 Task: Add an event with the title Sales Performance Evaluation and Analysis, date ''2024/04/18'', time 8:50 AM to 10:50 AMand add a description: Welcome to our Team Collaboration Training Session, an interactive and engaging workshop designed to enhance teamwork, foster effective communication, and optimize collaboration within your organization. This training session aims to equip participants with the knowledge, skills, and strategies necessary to create a collaborative work environment that drives innovation, productivity, and overall team success.Select event color  Tangerine . Add location for the event as: Dubai, UAE, logged in from the account softage.3@softage.netand send the event invitation to softage.9@softage.net and softage.10@softage.net. Set a reminder for the event Daily
Action: Mouse moved to (31, 105)
Screenshot: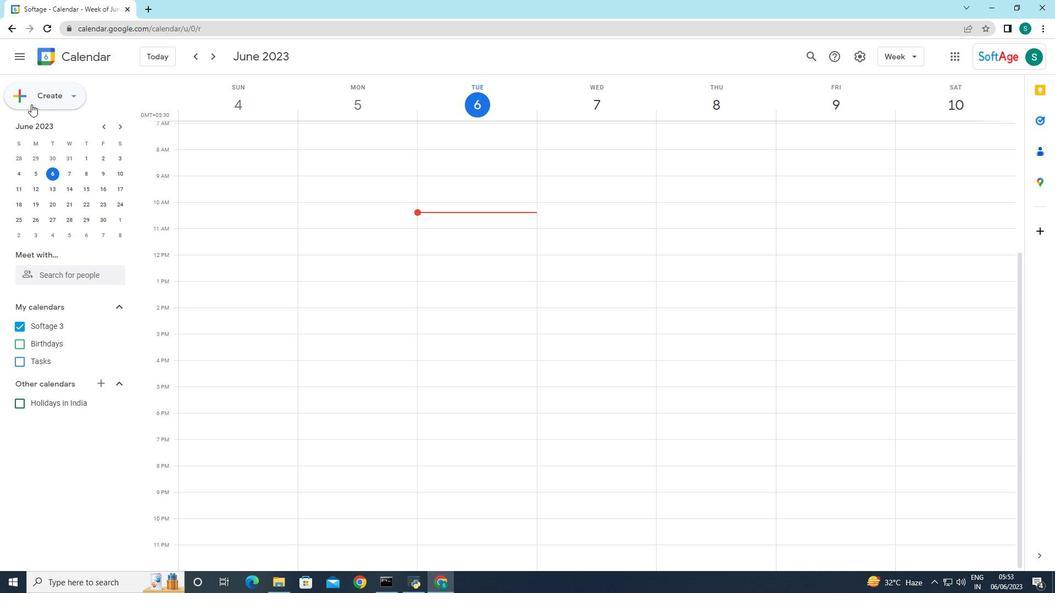 
Action: Mouse pressed left at (31, 105)
Screenshot: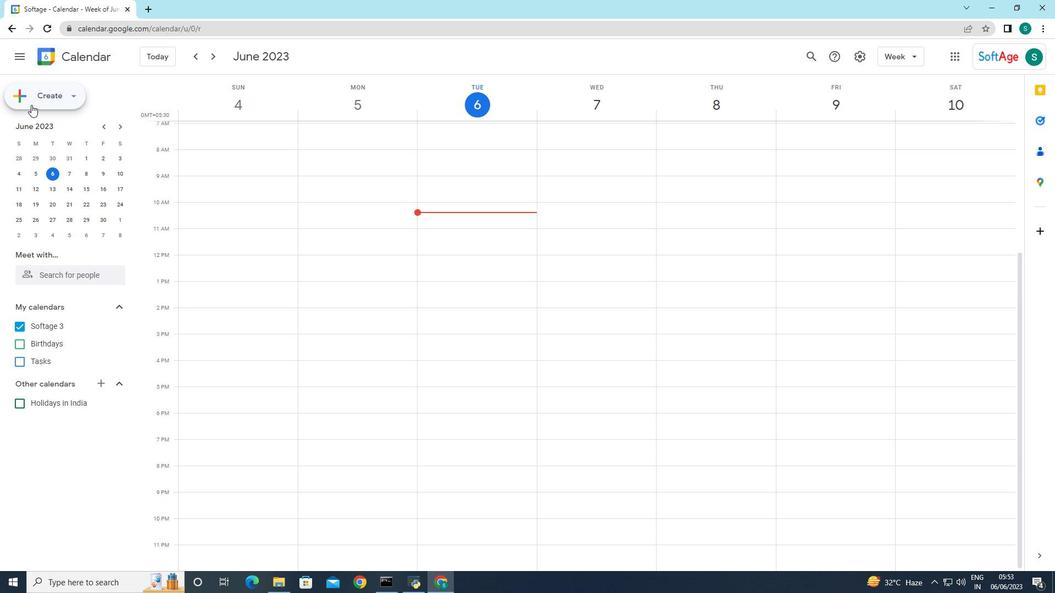 
Action: Mouse moved to (41, 129)
Screenshot: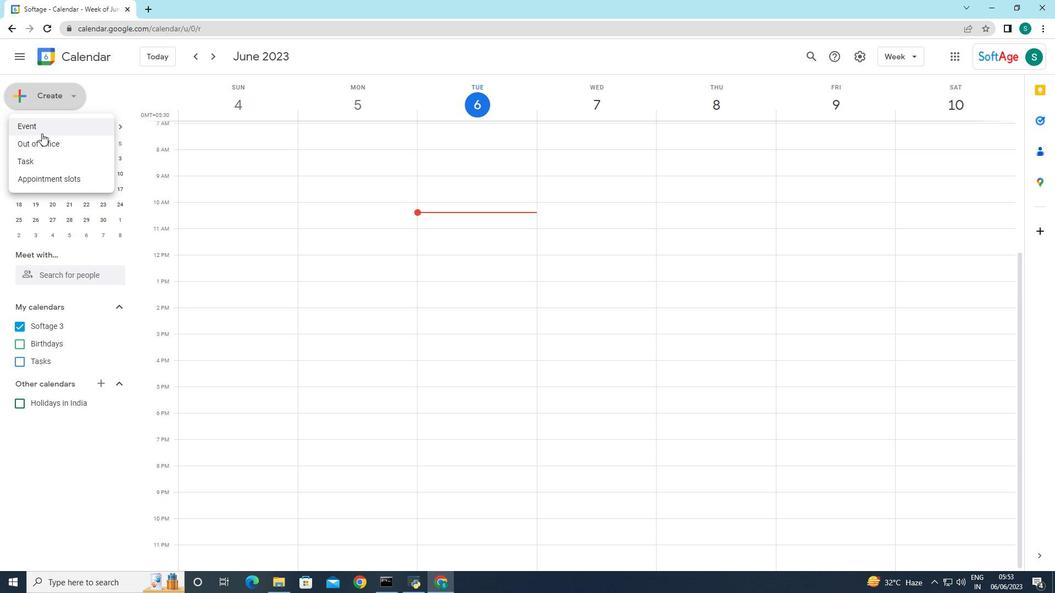 
Action: Mouse pressed left at (41, 129)
Screenshot: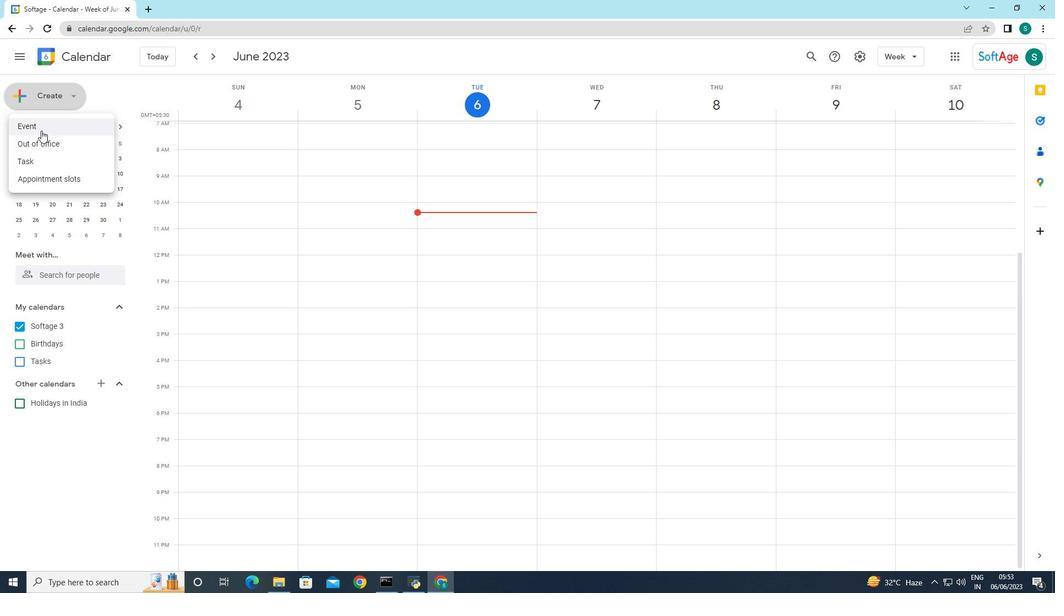 
Action: Mouse moved to (335, 432)
Screenshot: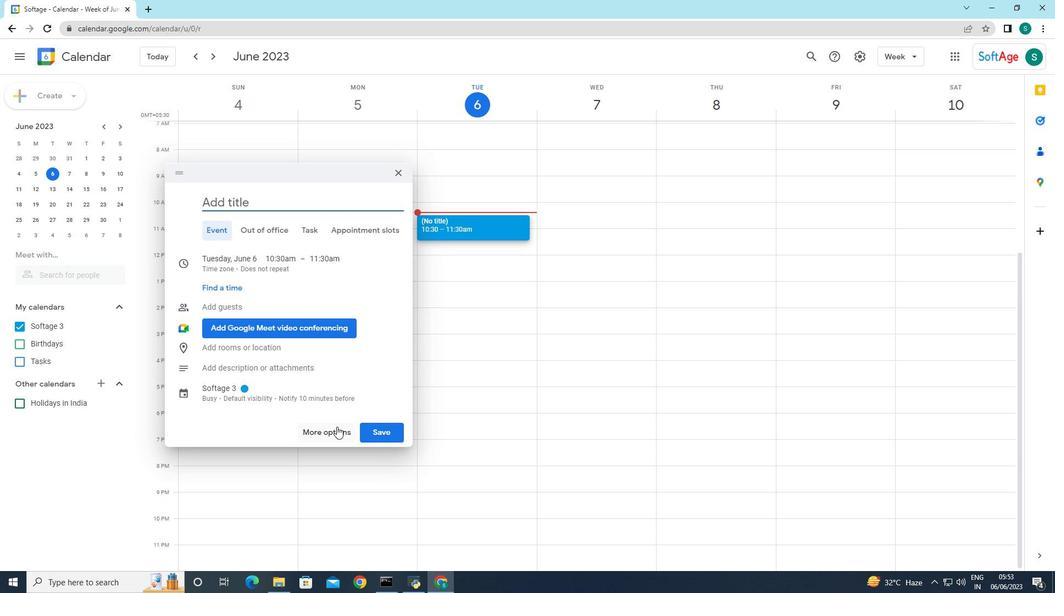 
Action: Mouse pressed left at (335, 432)
Screenshot: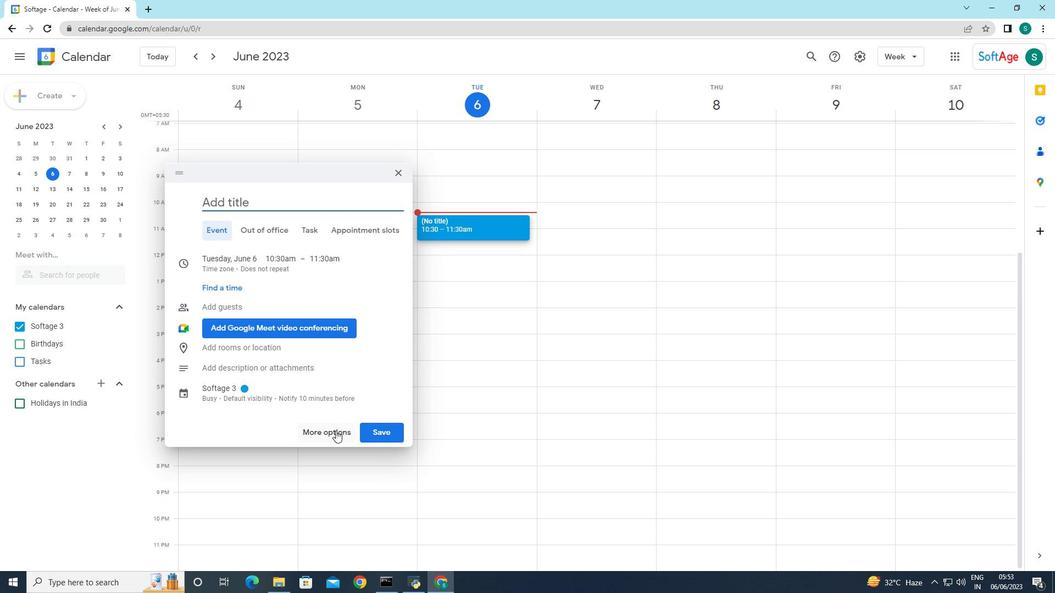 
Action: Mouse moved to (146, 59)
Screenshot: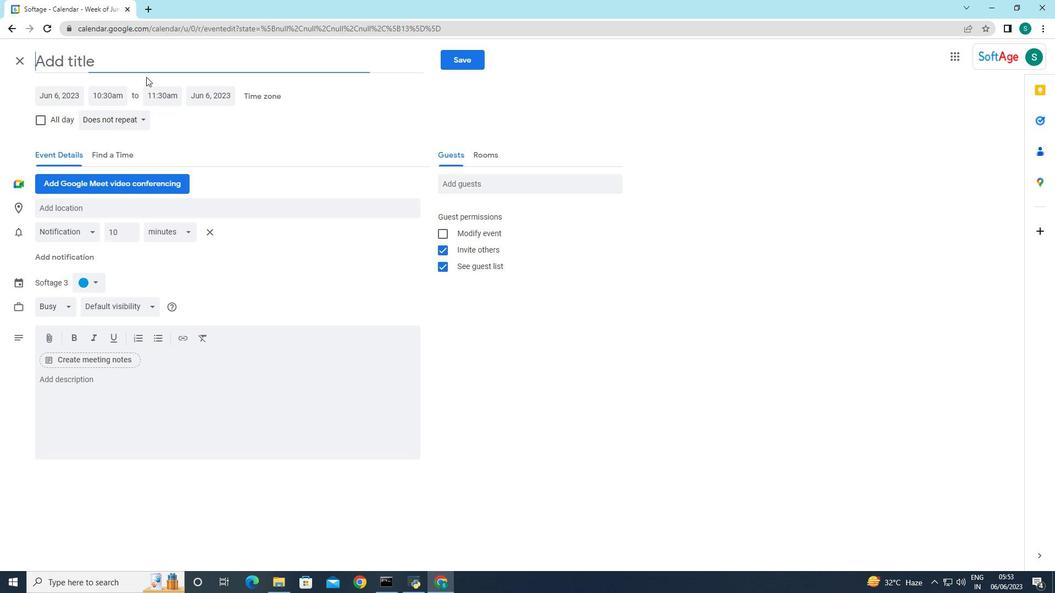 
Action: Mouse pressed left at (146, 59)
Screenshot: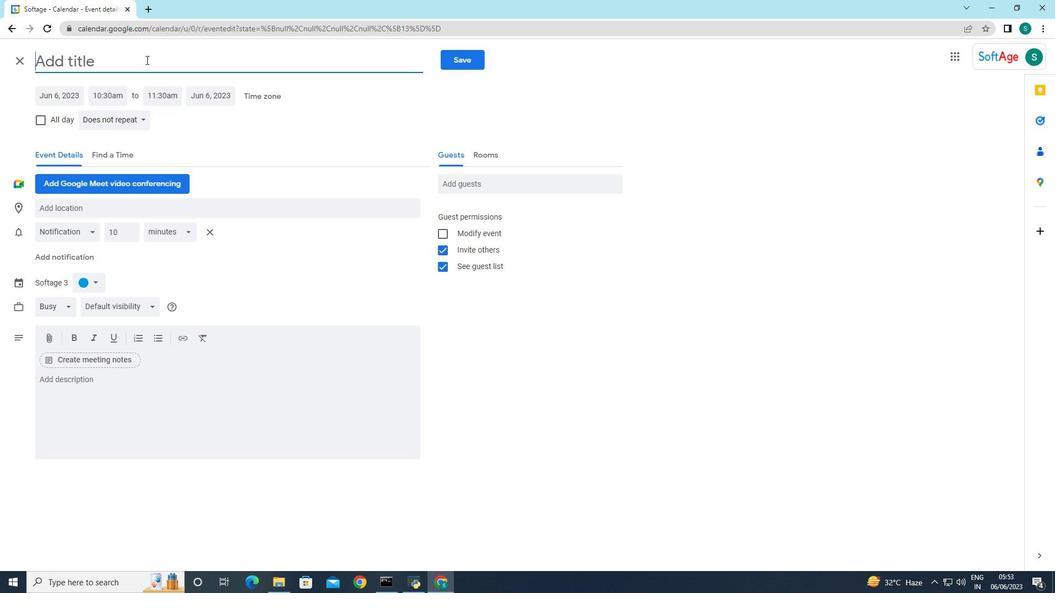 
Action: Key pressed <Key.caps_lock>S<Key.caps_lock>ales<Key.space><Key.caps_lock>P<Key.caps_lock>erformance<Key.space><Key.caps_lock>E<Key.caps_lock>valuation<Key.space>and<Key.space>a<Key.backspace><Key.caps_lock>A<Key.caps_lock>naluy<Key.backspace><Key.backspace>ysis<Key.space>
Screenshot: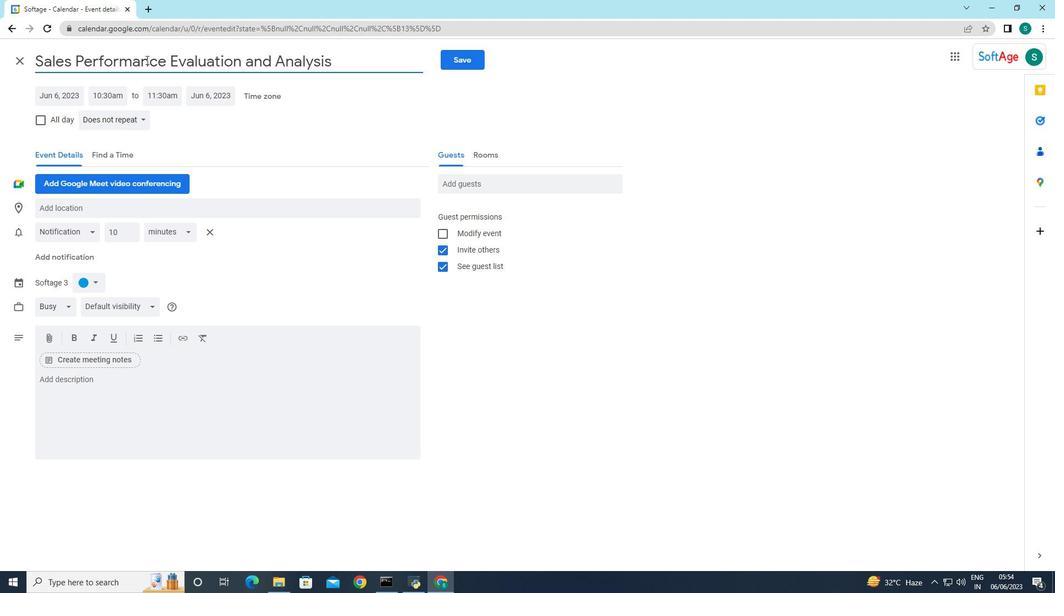 
Action: Mouse moved to (57, 95)
Screenshot: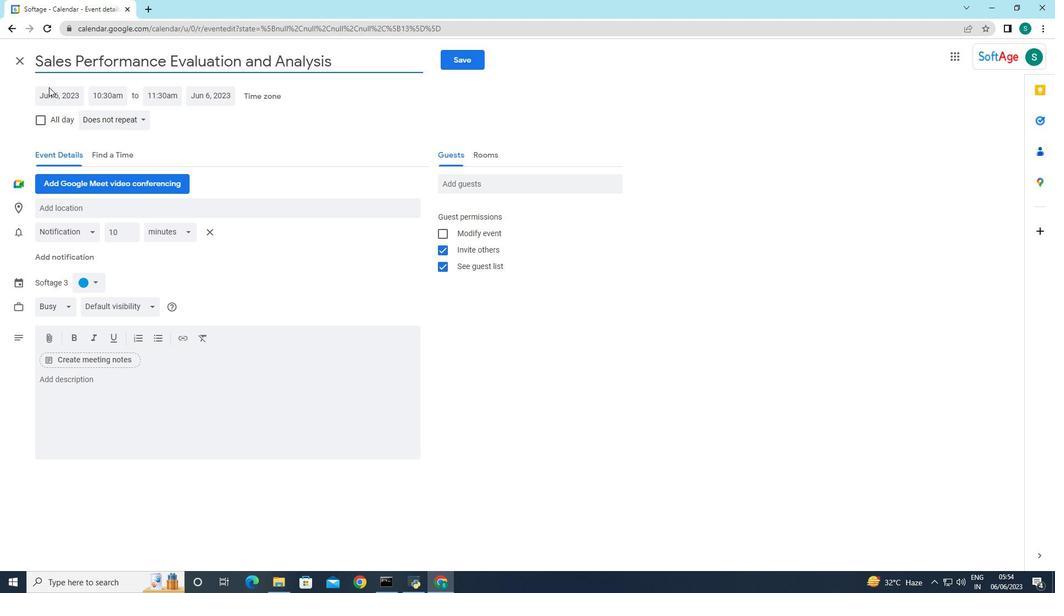 
Action: Mouse pressed left at (57, 95)
Screenshot: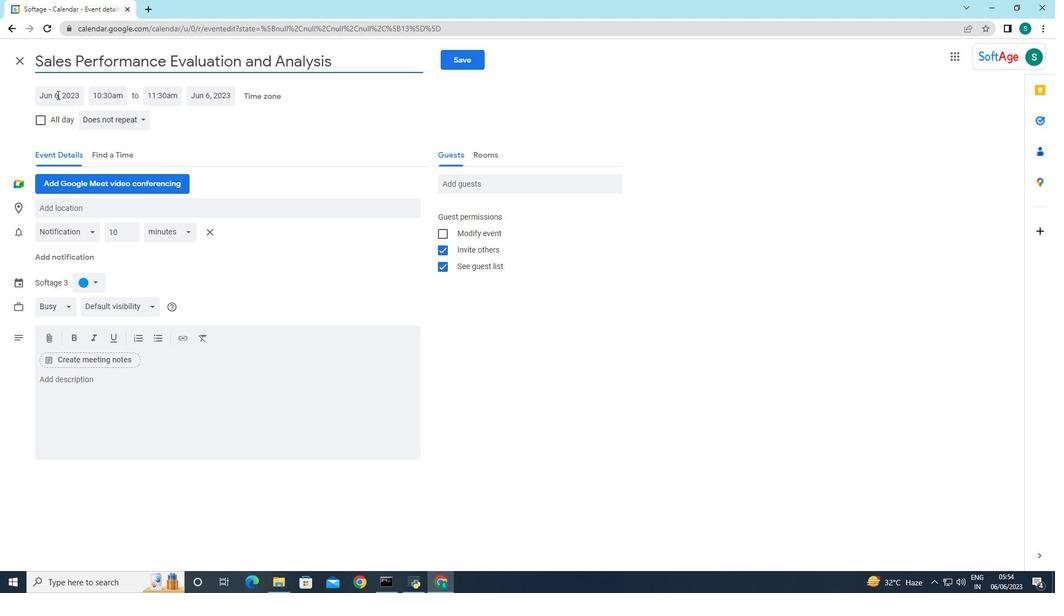 
Action: Mouse moved to (168, 120)
Screenshot: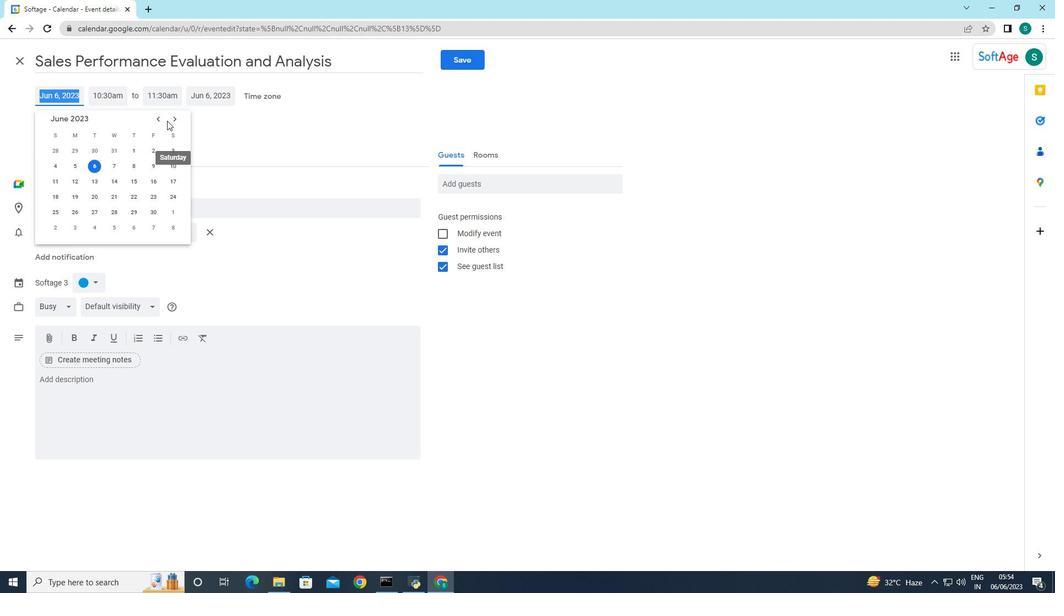 
Action: Mouse pressed left at (168, 120)
Screenshot: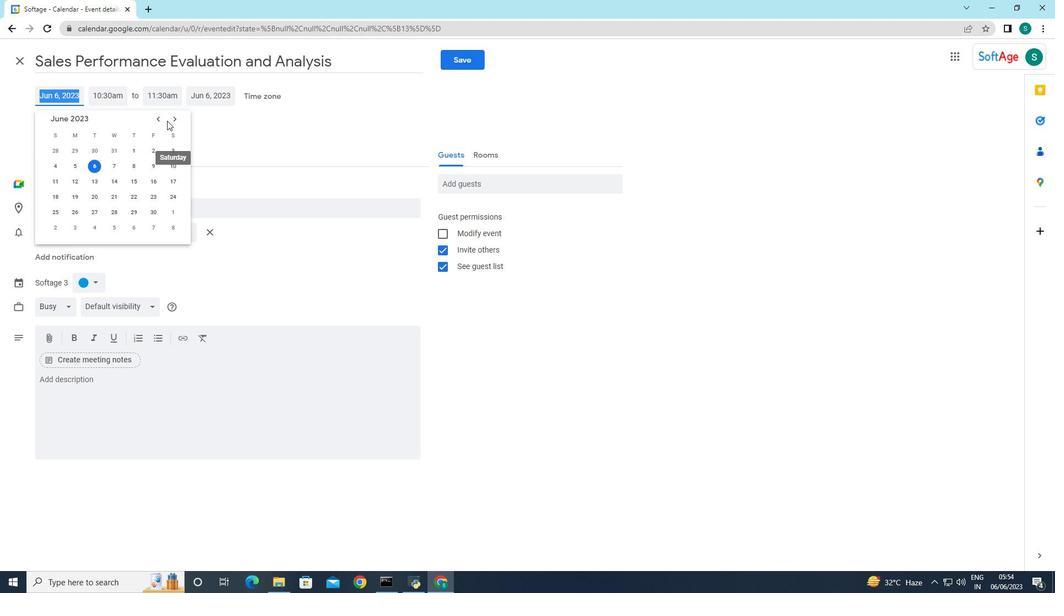 
Action: Mouse moved to (168, 120)
Screenshot: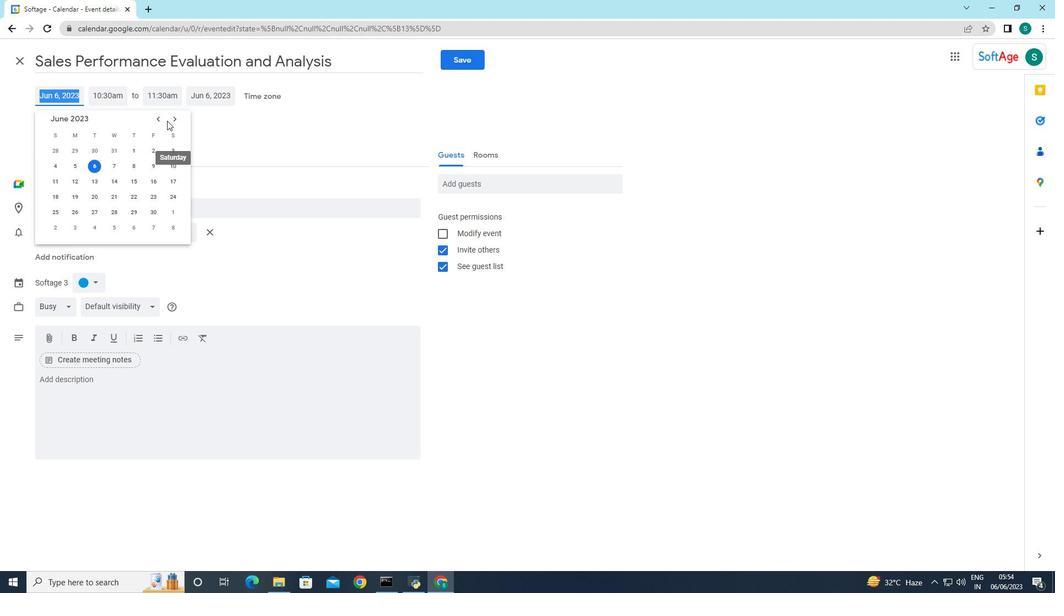 
Action: Mouse pressed left at (168, 120)
Screenshot: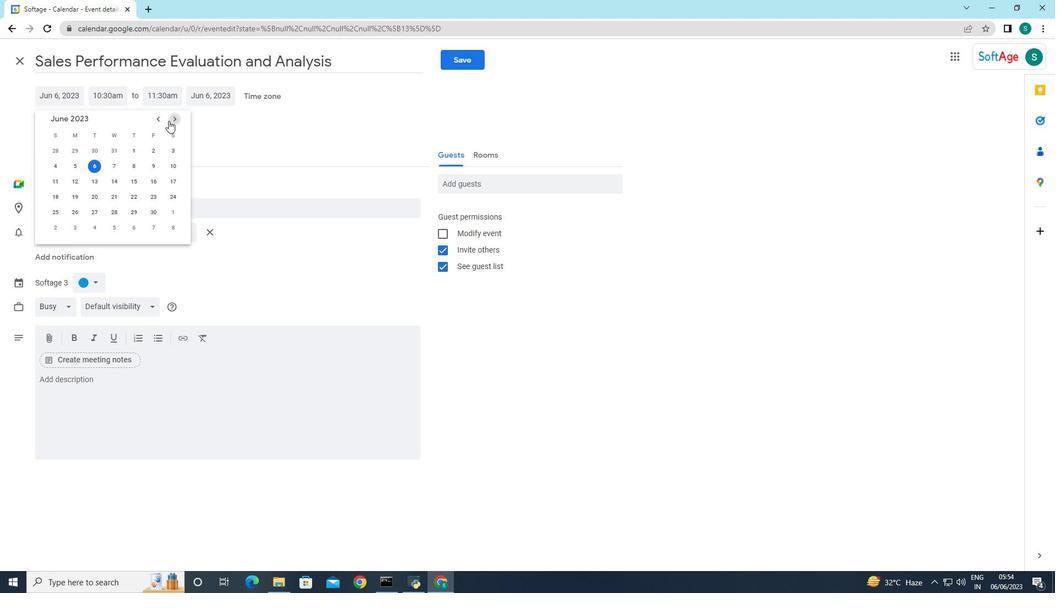 
Action: Mouse pressed left at (168, 120)
Screenshot: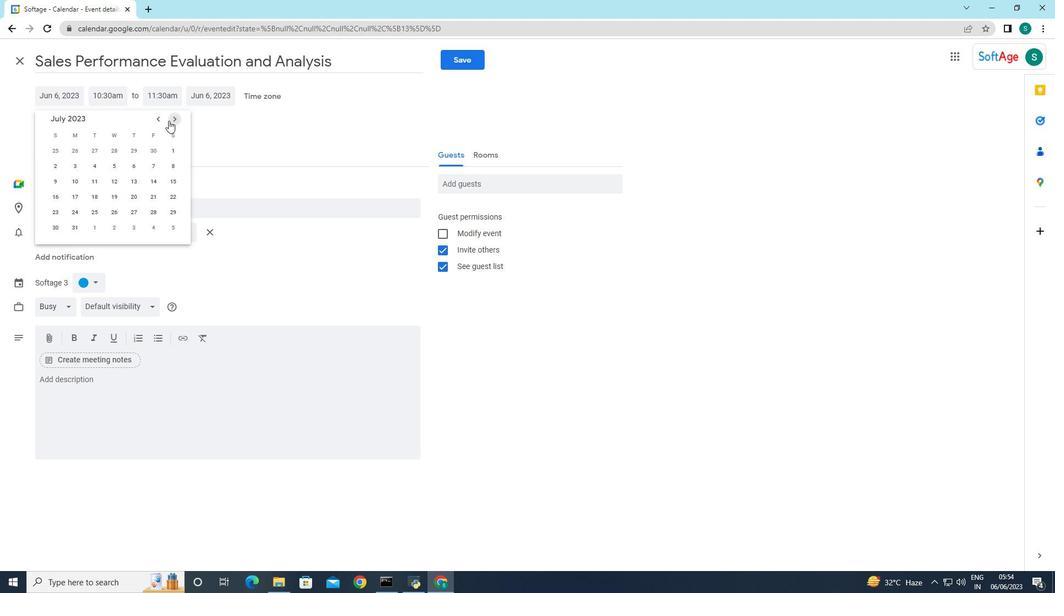 
Action: Mouse pressed left at (168, 120)
Screenshot: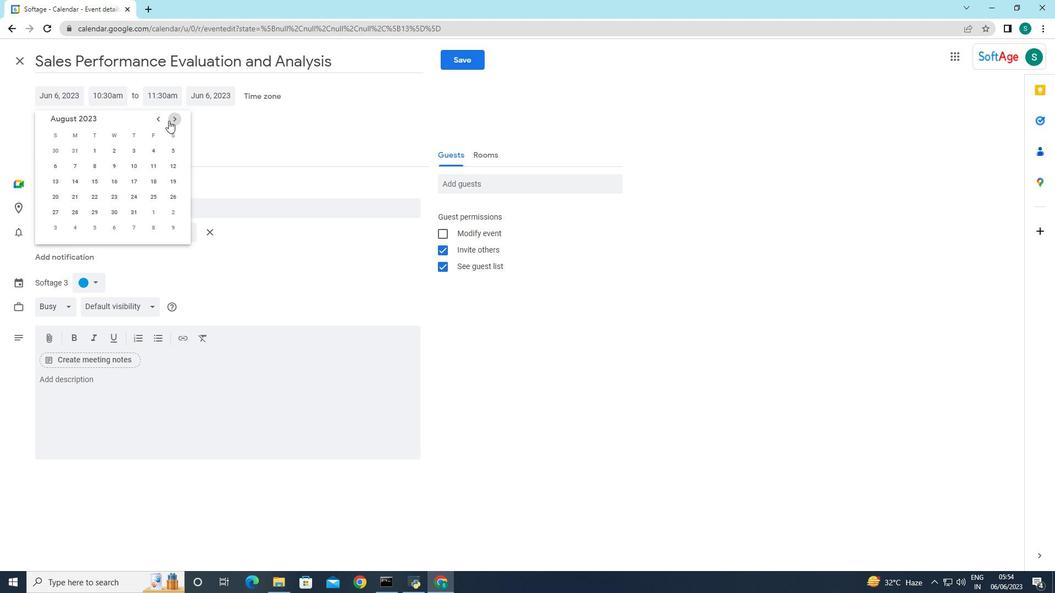 
Action: Mouse pressed left at (168, 120)
Screenshot: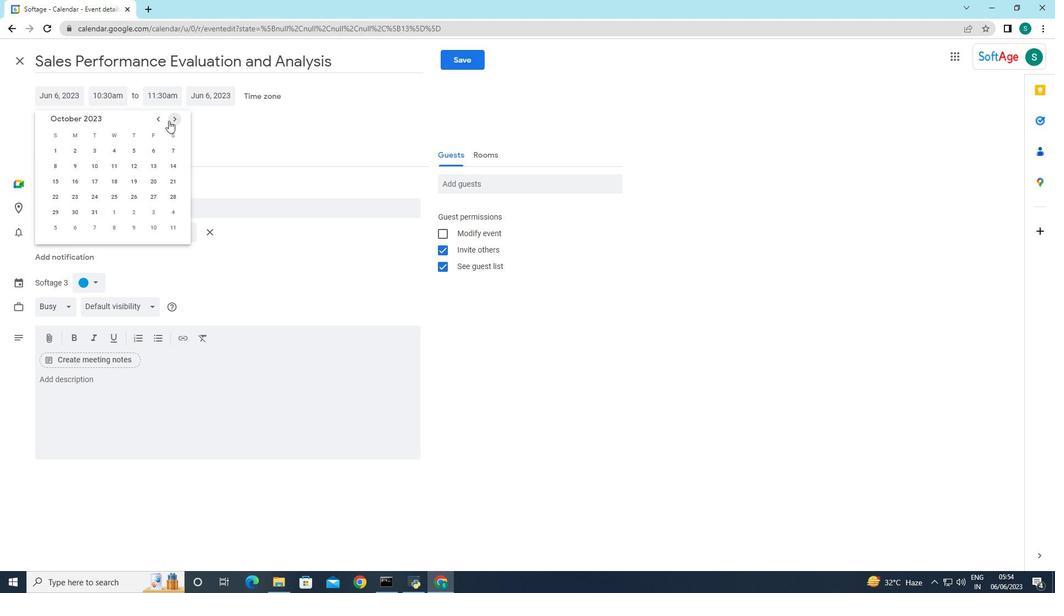 
Action: Mouse pressed left at (168, 120)
Screenshot: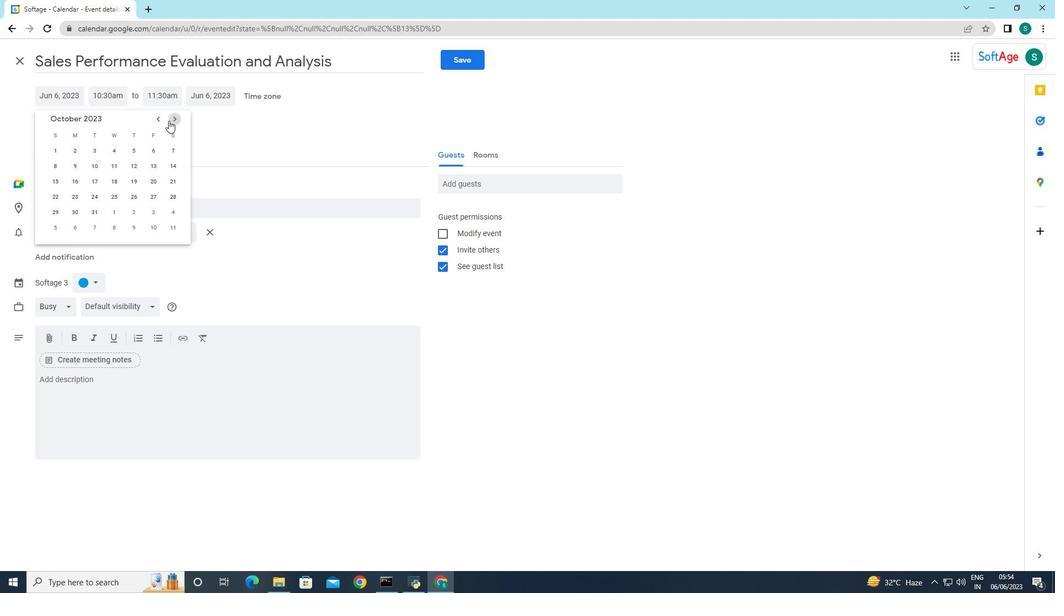 
Action: Mouse pressed left at (168, 120)
Screenshot: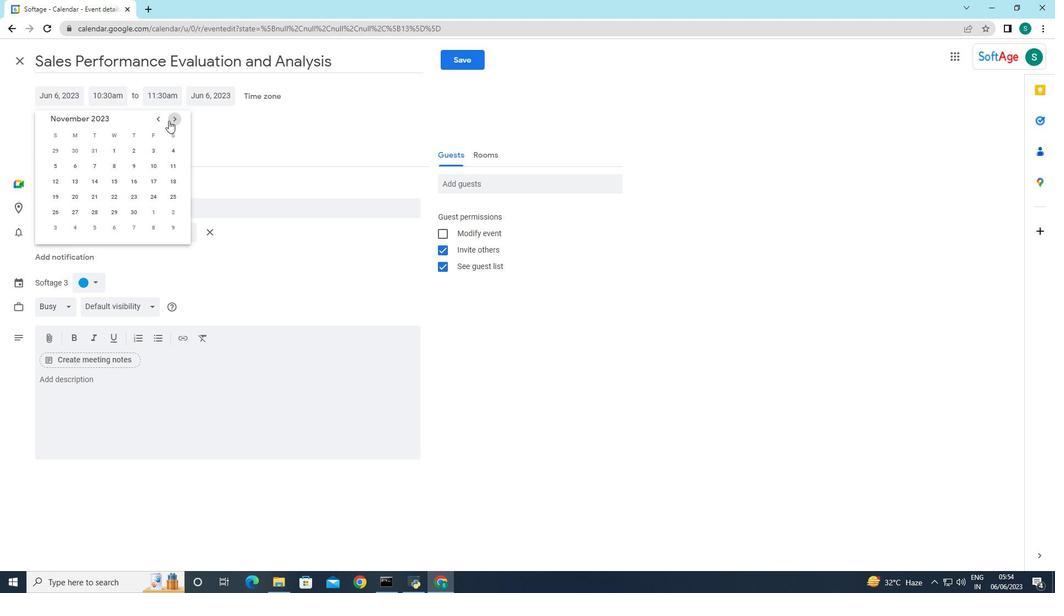 
Action: Mouse pressed left at (168, 120)
Screenshot: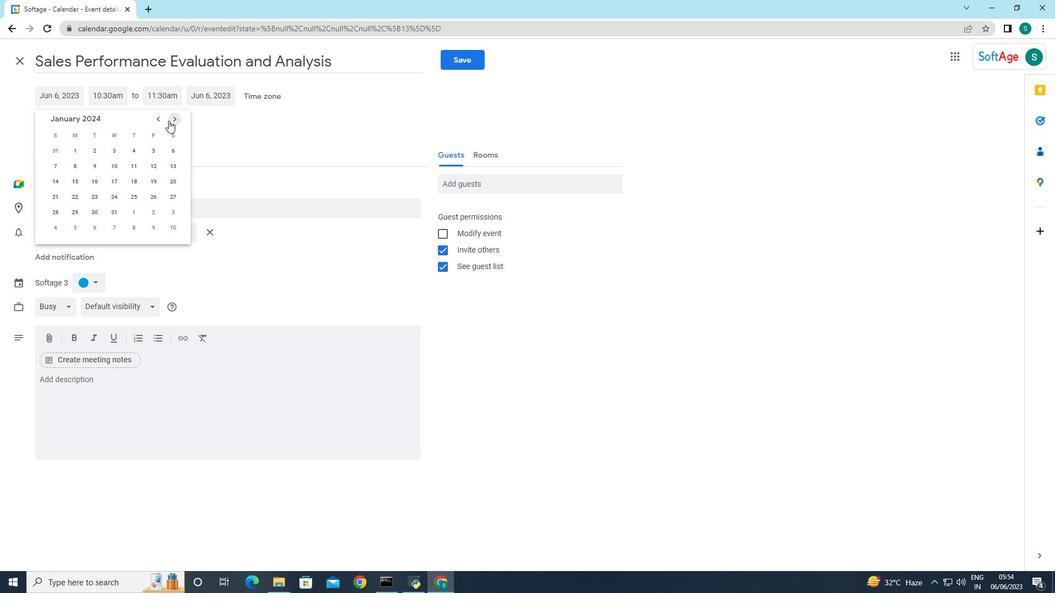 
Action: Mouse pressed left at (168, 120)
Screenshot: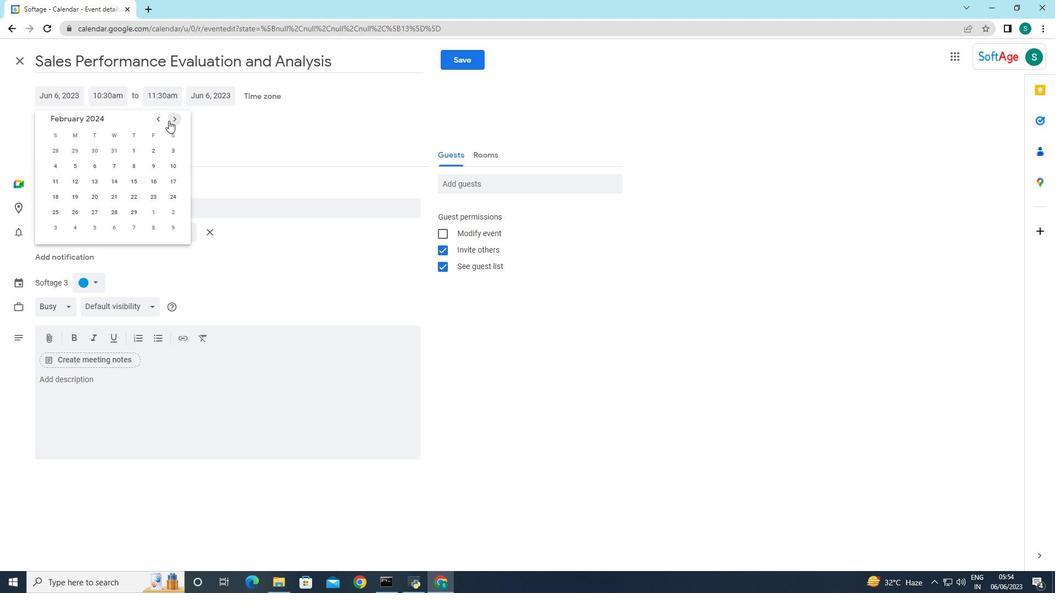 
Action: Mouse pressed left at (168, 120)
Screenshot: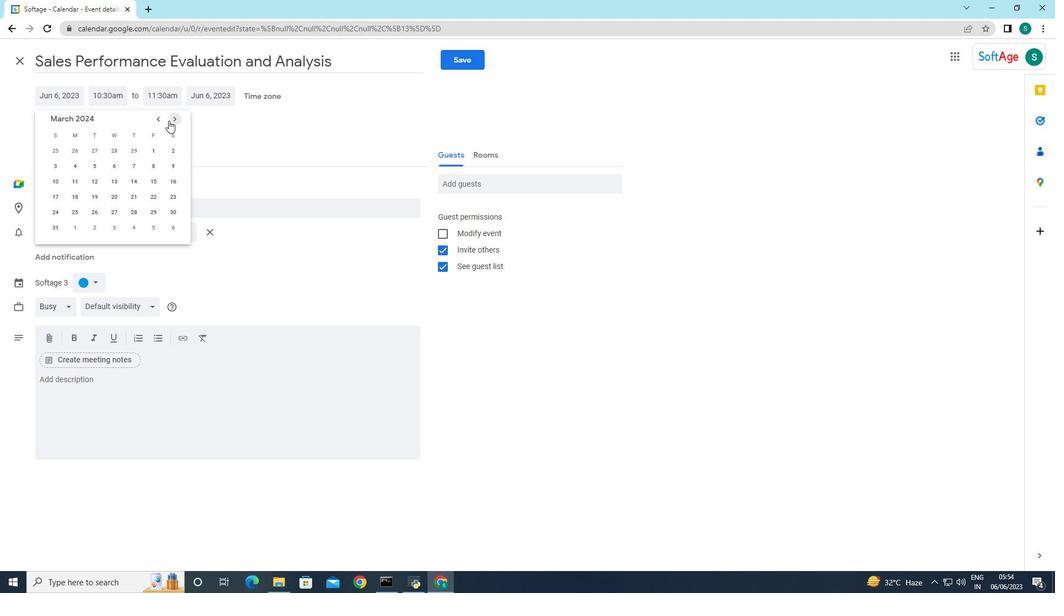 
Action: Mouse moved to (132, 182)
Screenshot: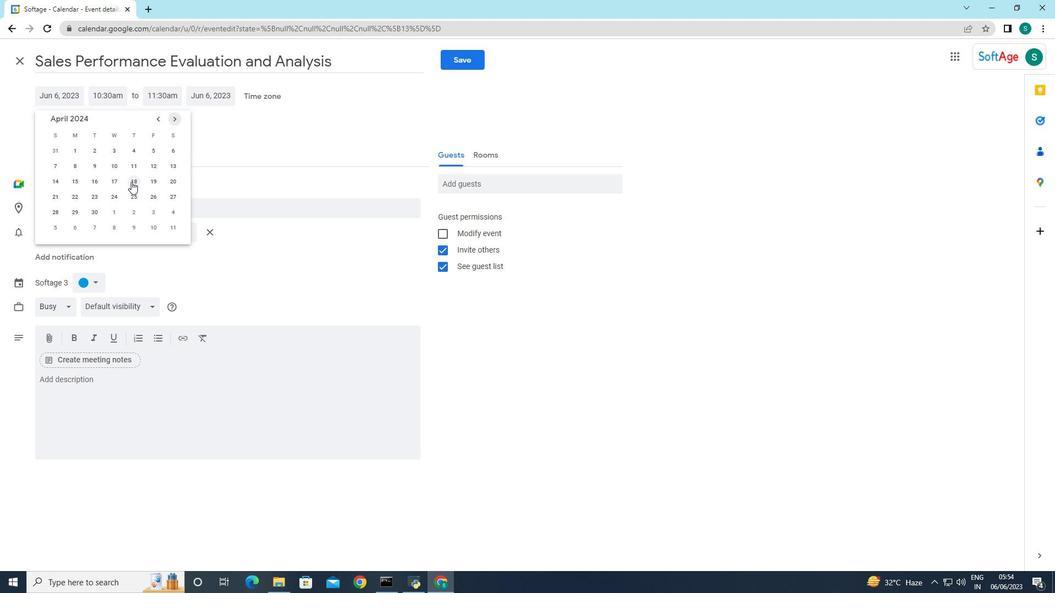 
Action: Mouse pressed left at (132, 182)
Screenshot: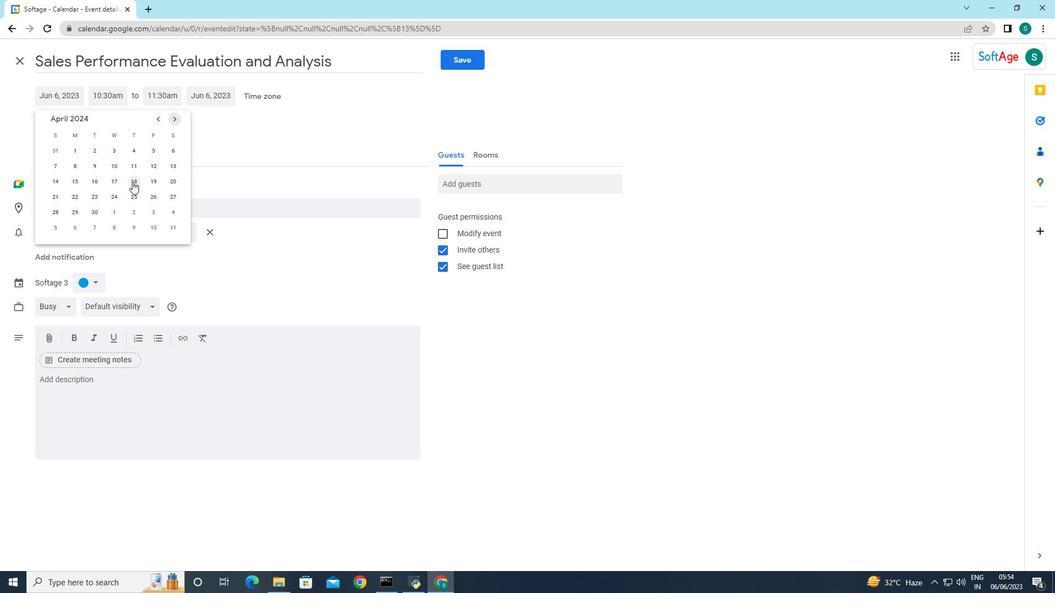 
Action: Mouse moved to (110, 92)
Screenshot: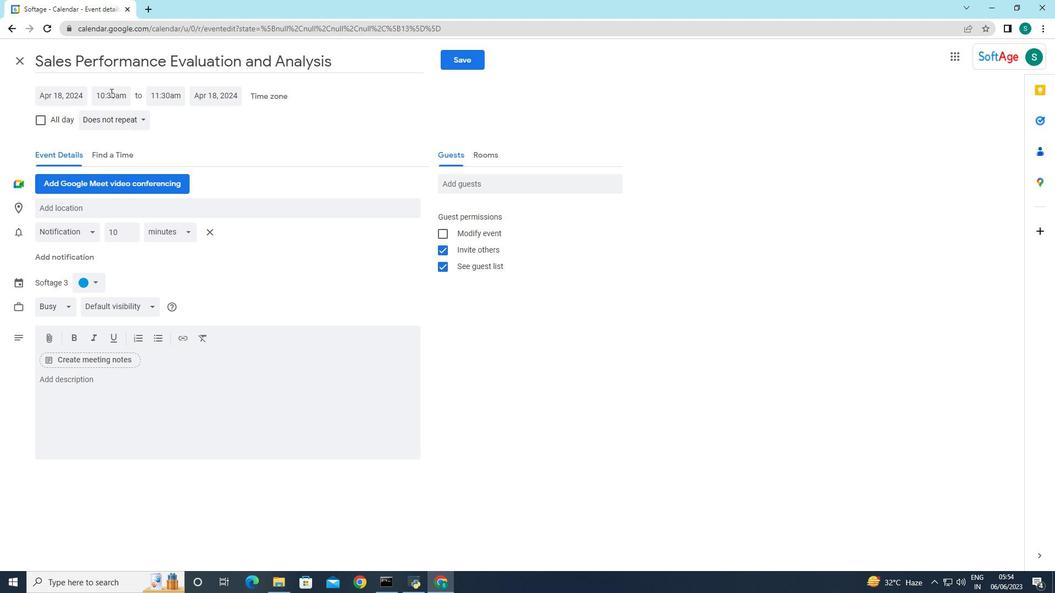 
Action: Mouse pressed left at (110, 92)
Screenshot: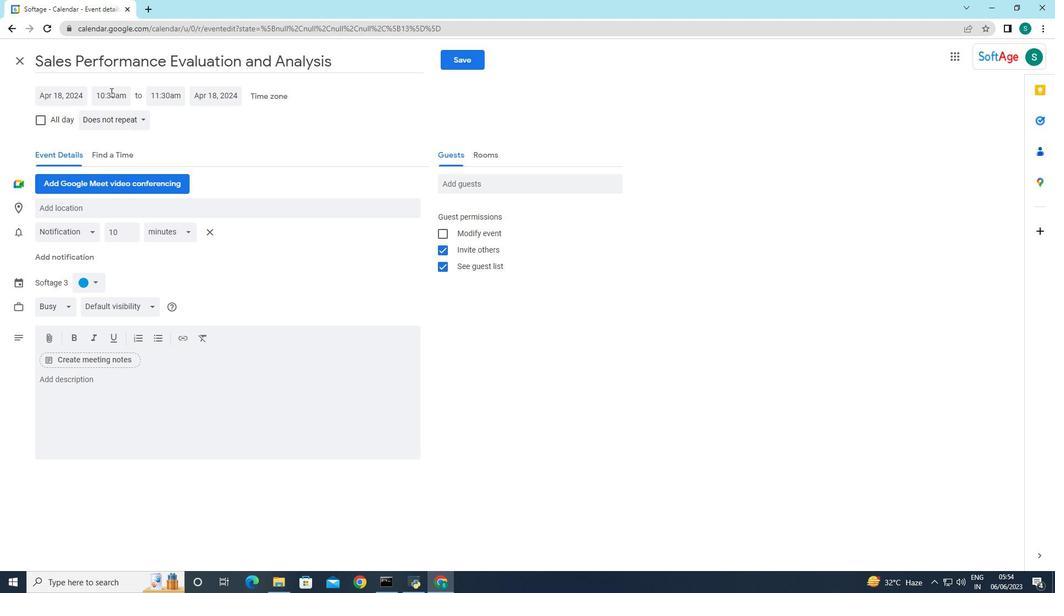 
Action: Mouse moved to (126, 195)
Screenshot: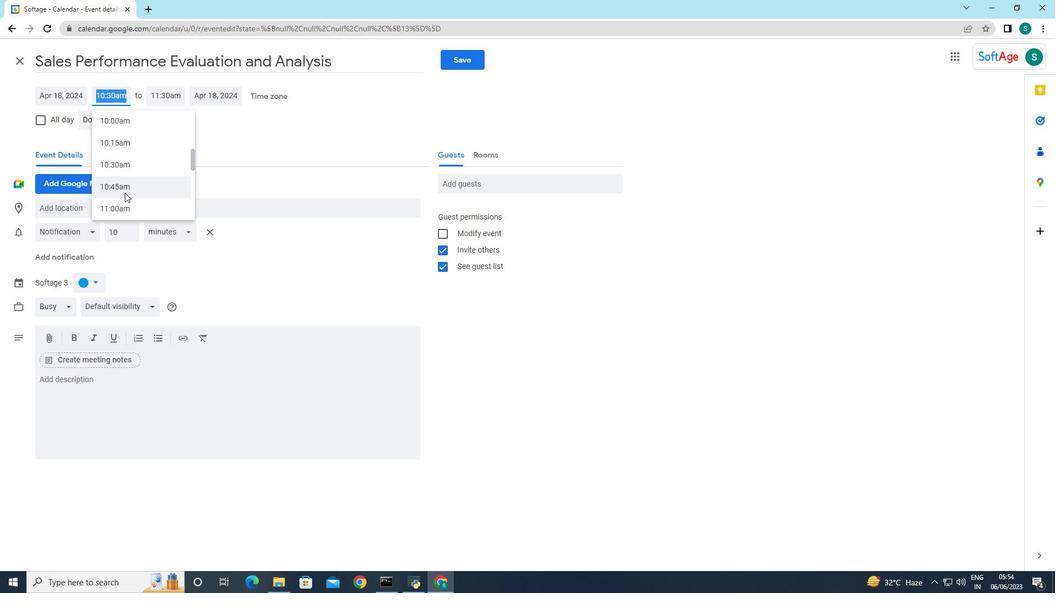 
Action: Mouse scrolled (126, 196) with delta (0, 0)
Screenshot: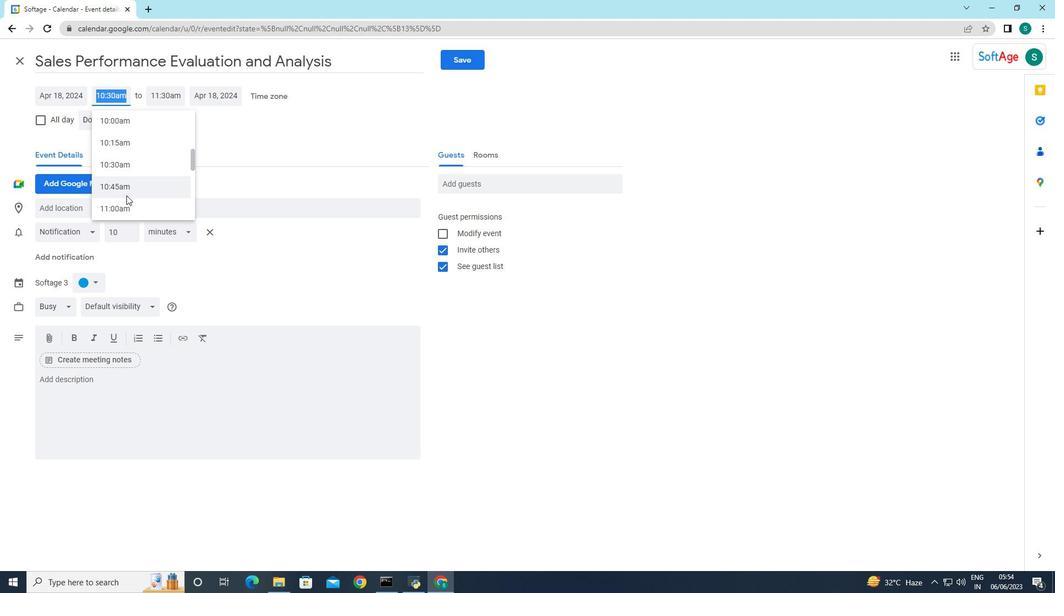 
Action: Mouse scrolled (126, 196) with delta (0, 0)
Screenshot: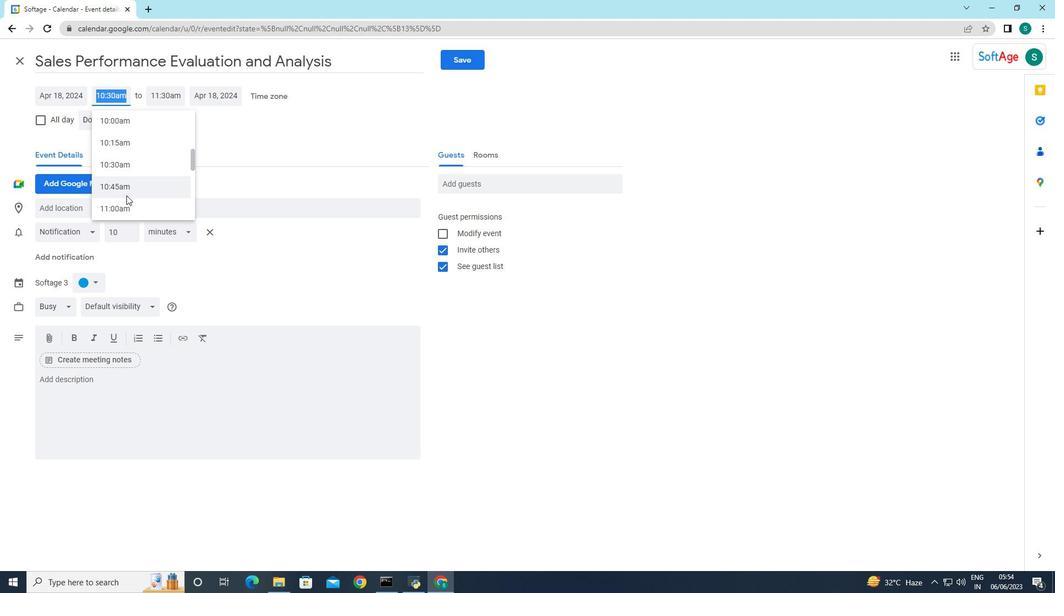 
Action: Mouse scrolled (126, 196) with delta (0, 0)
Screenshot: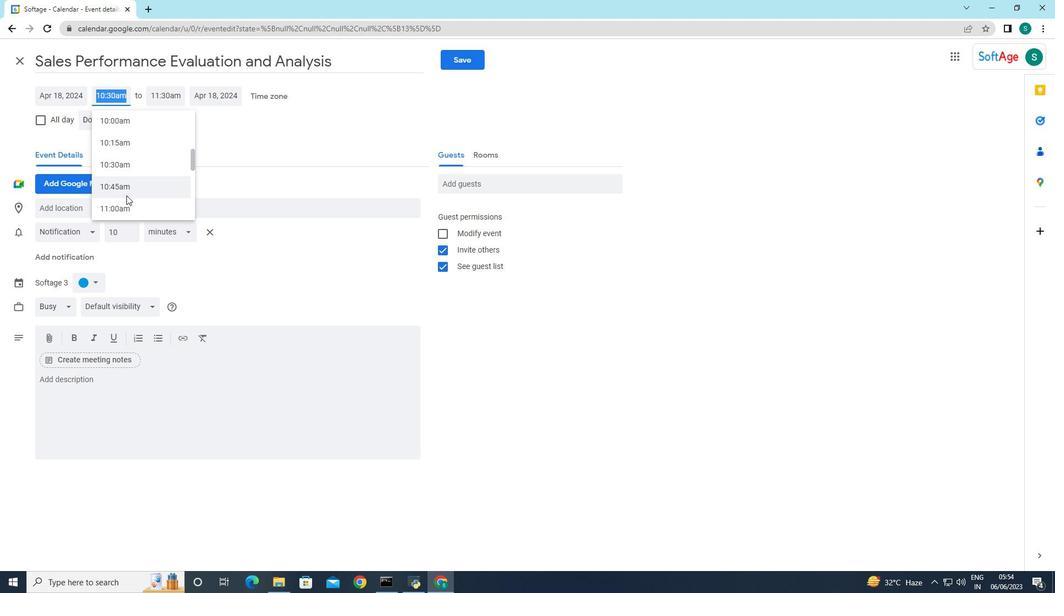 
Action: Mouse moved to (123, 158)
Screenshot: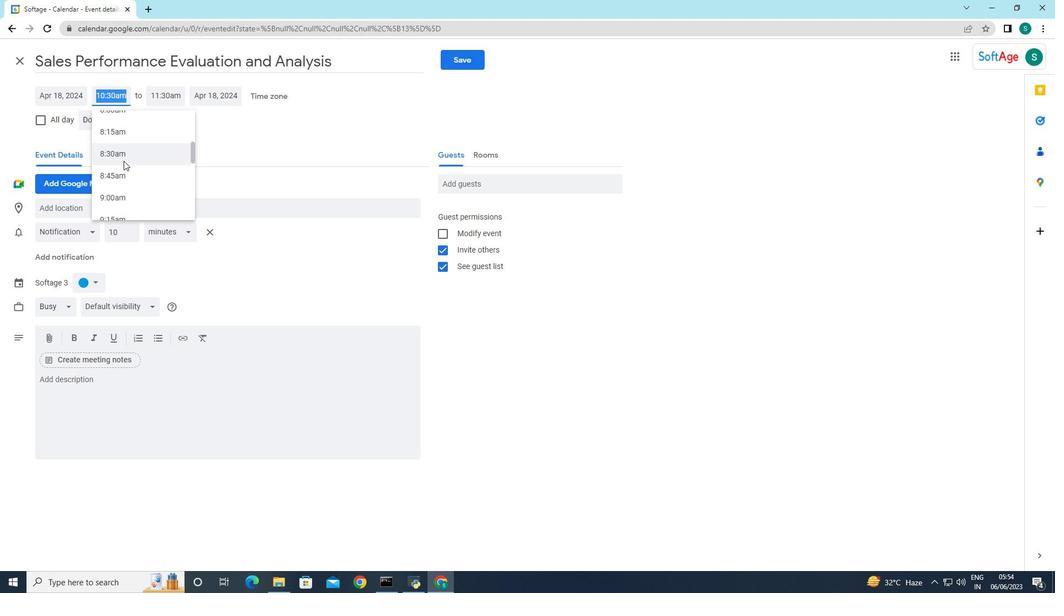 
Action: Mouse pressed left at (123, 158)
Screenshot: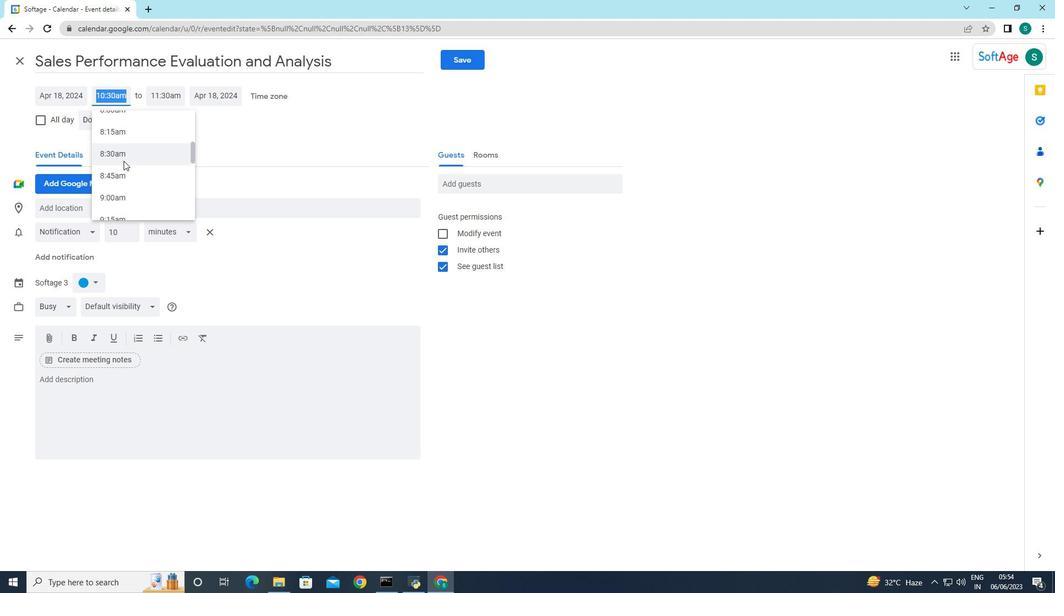 
Action: Mouse moved to (107, 95)
Screenshot: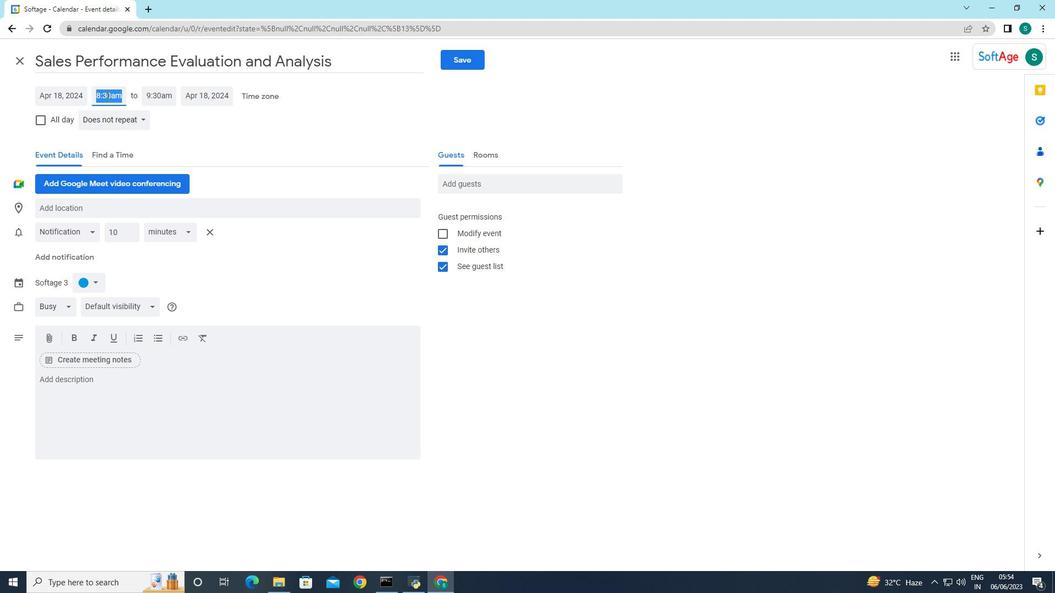 
Action: Mouse pressed left at (107, 95)
Screenshot: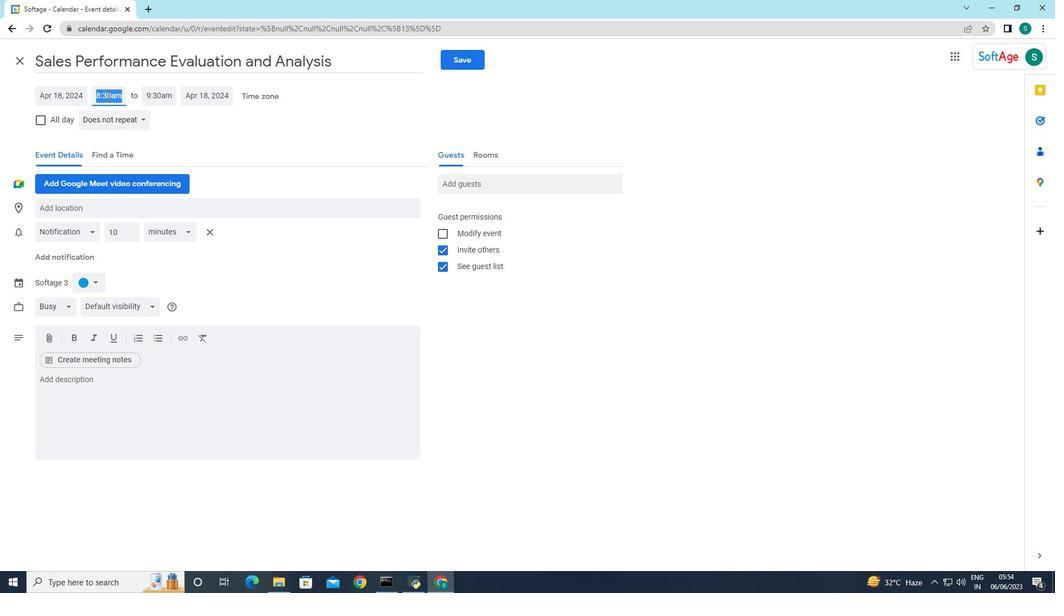 
Action: Mouse moved to (113, 102)
Screenshot: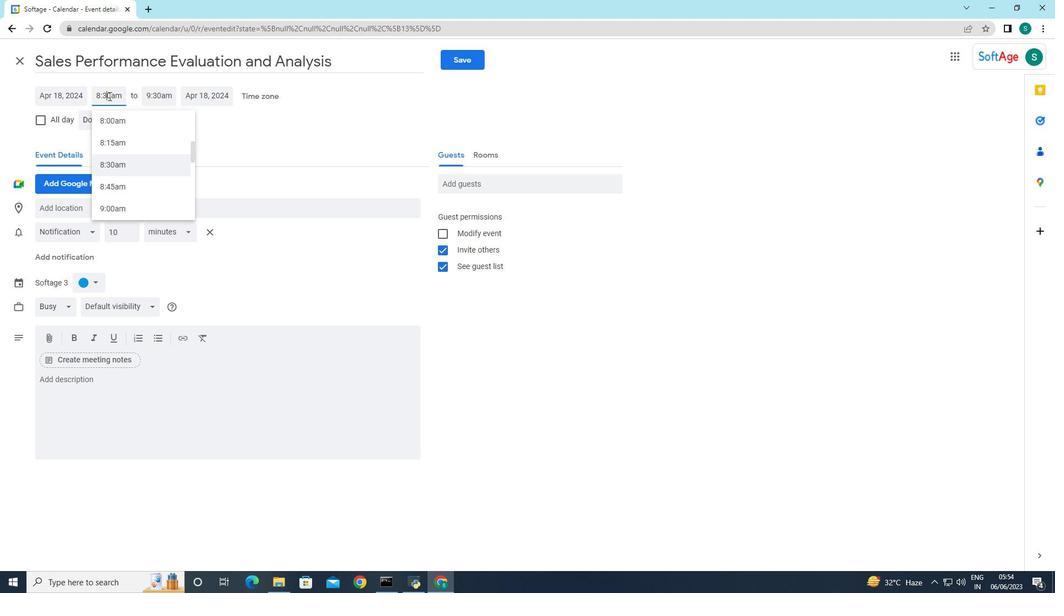 
Action: Key pressed <Key.backspace>5
Screenshot: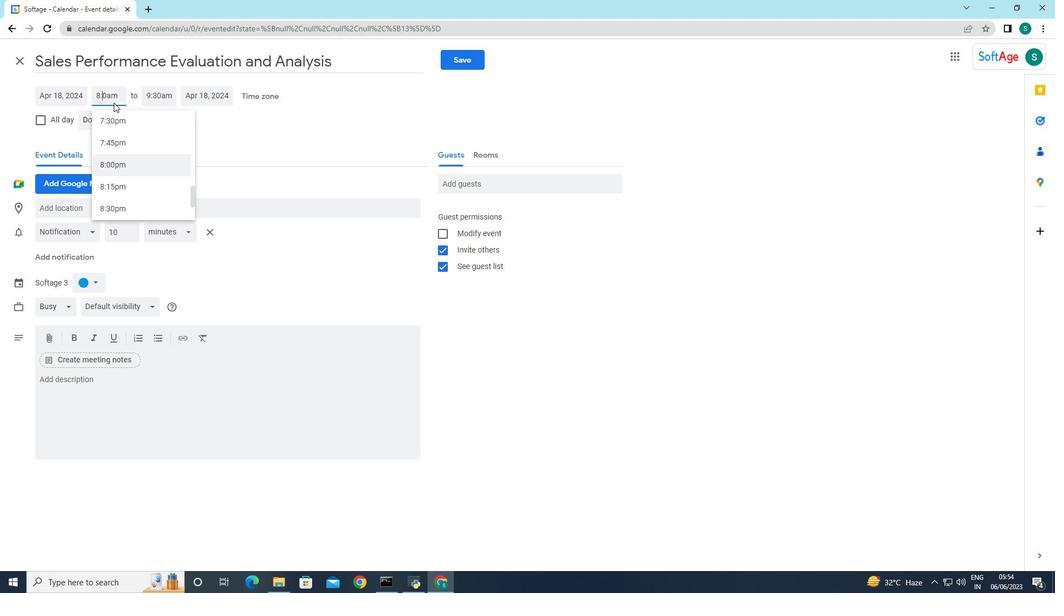 
Action: Mouse moved to (148, 96)
Screenshot: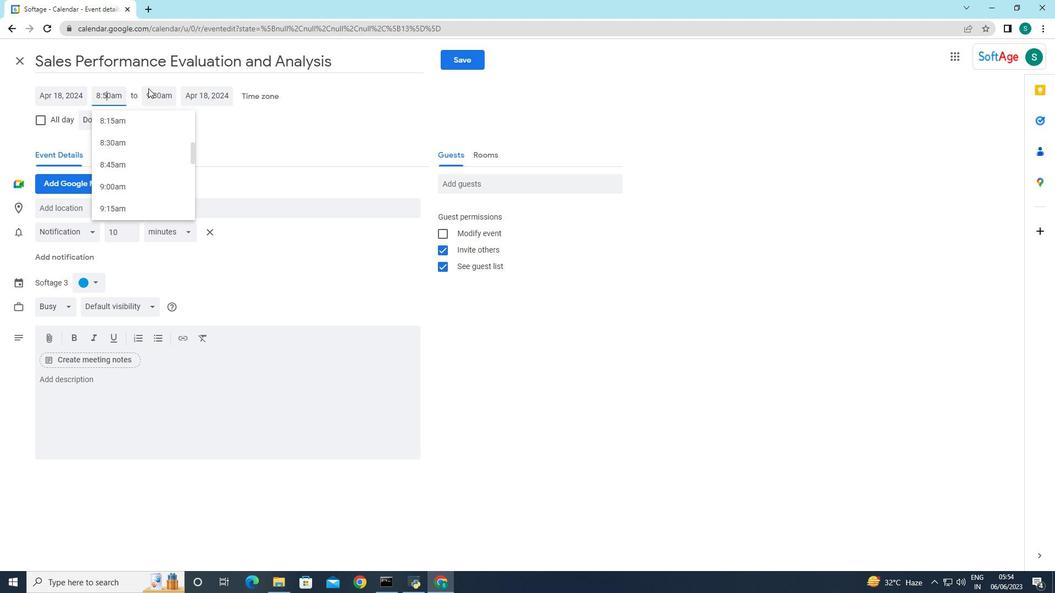 
Action: Mouse pressed left at (148, 96)
Screenshot: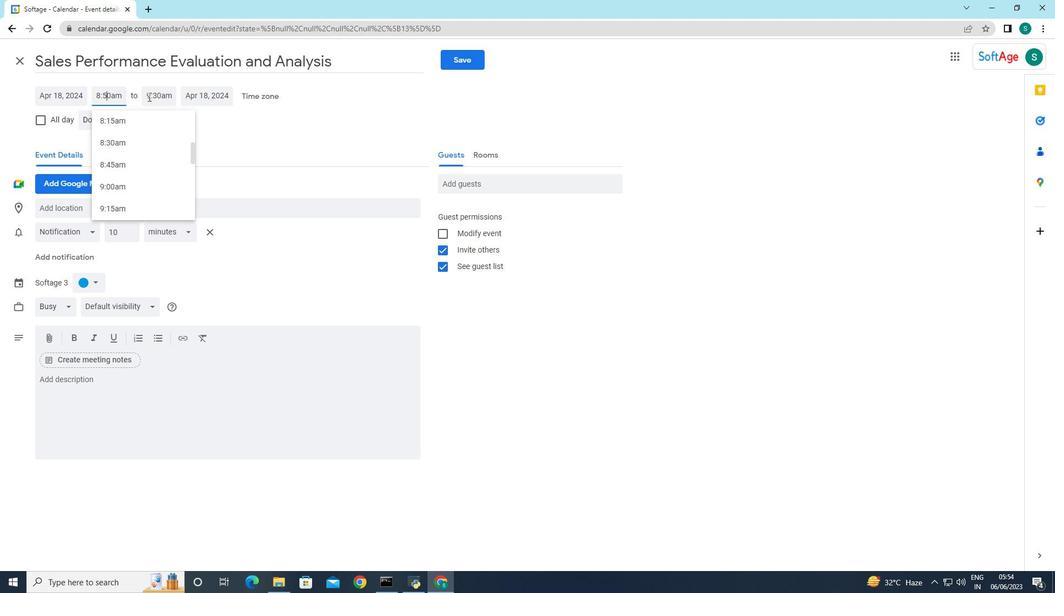 
Action: Mouse moved to (202, 210)
Screenshot: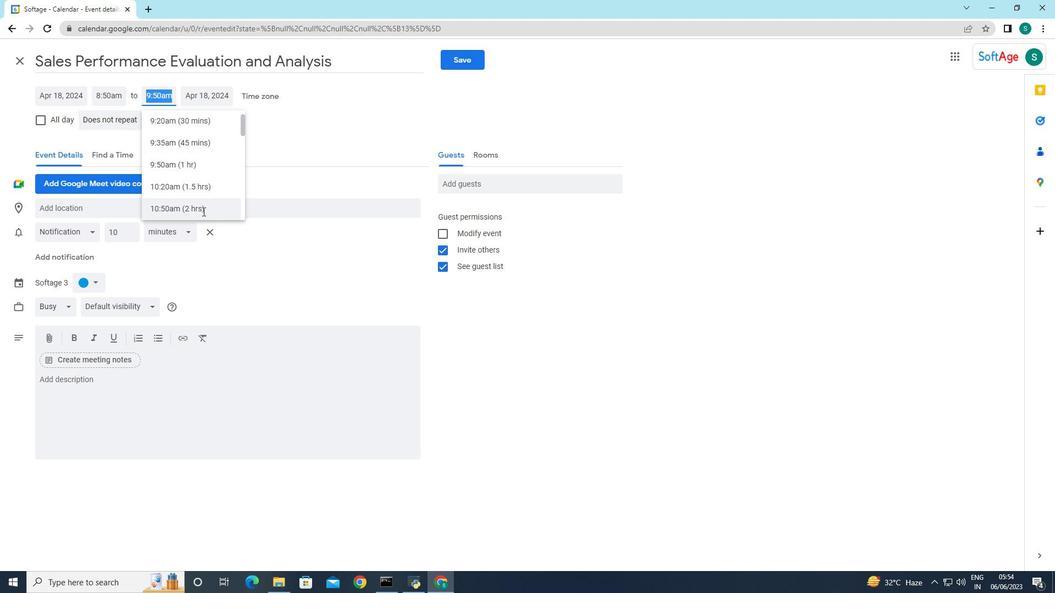 
Action: Mouse pressed left at (202, 210)
Screenshot: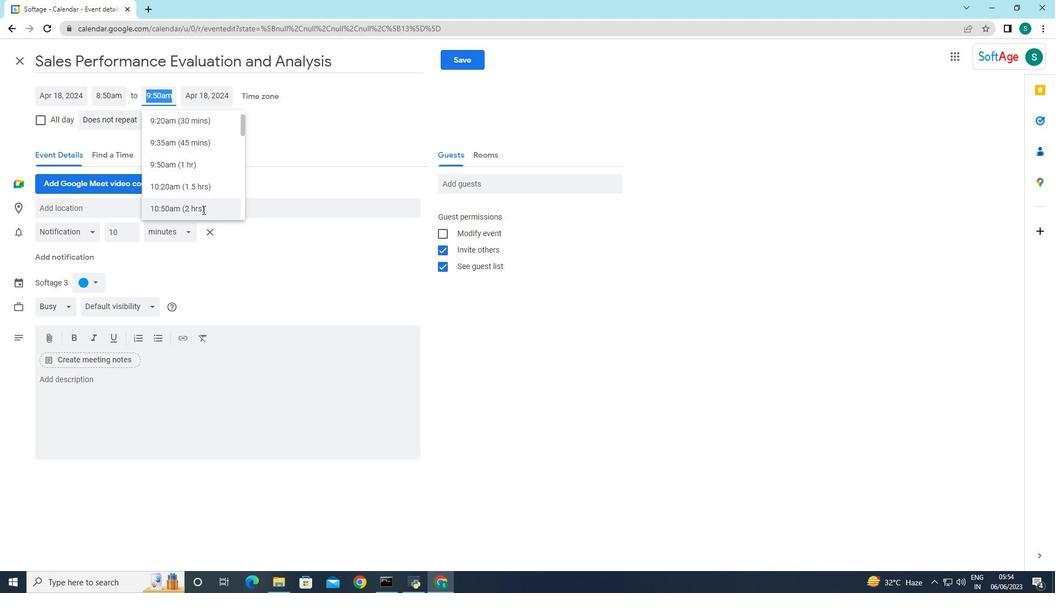 
Action: Mouse moved to (274, 146)
Screenshot: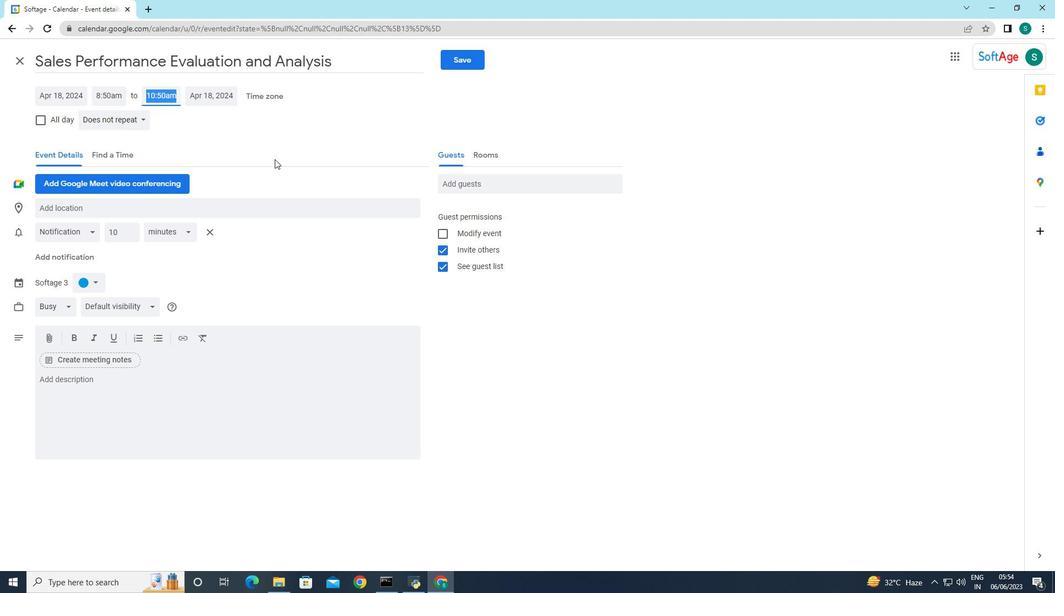 
Action: Mouse pressed left at (274, 146)
Screenshot: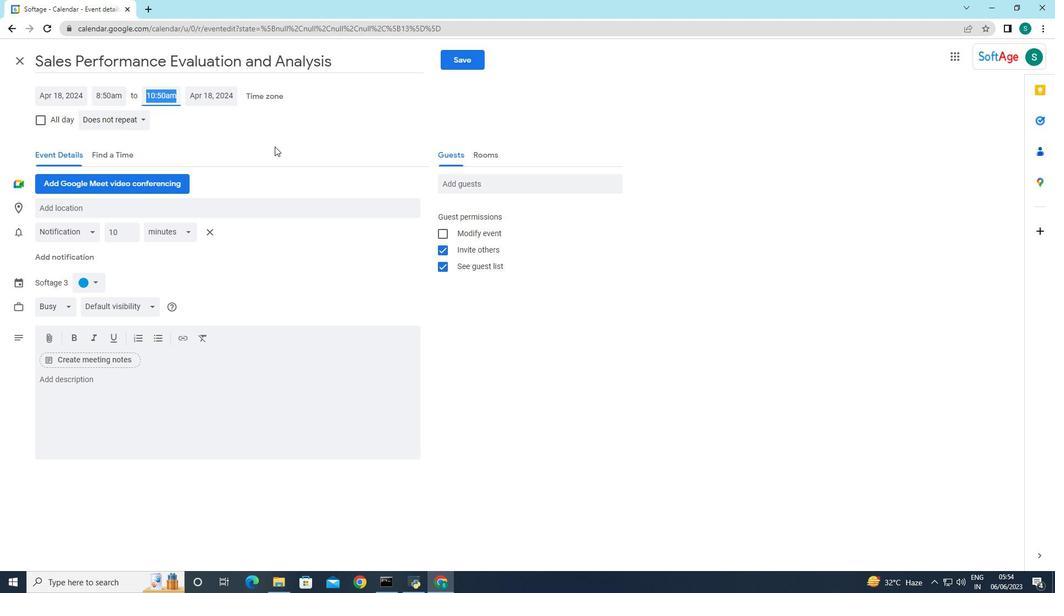 
Action: Mouse moved to (122, 378)
Screenshot: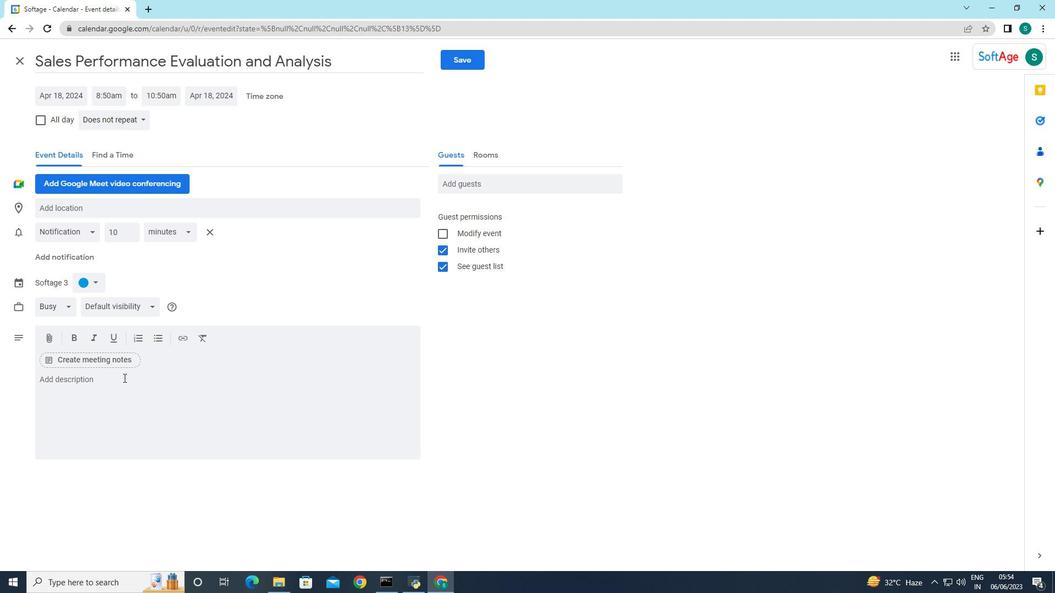 
Action: Mouse pressed left at (122, 378)
Screenshot: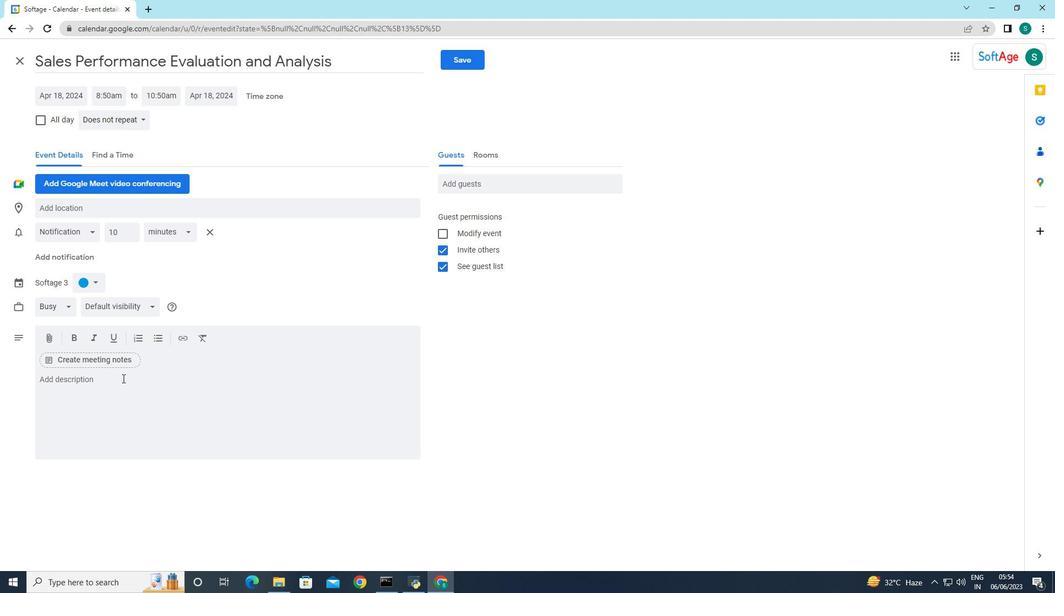 
Action: Mouse moved to (242, 329)
Screenshot: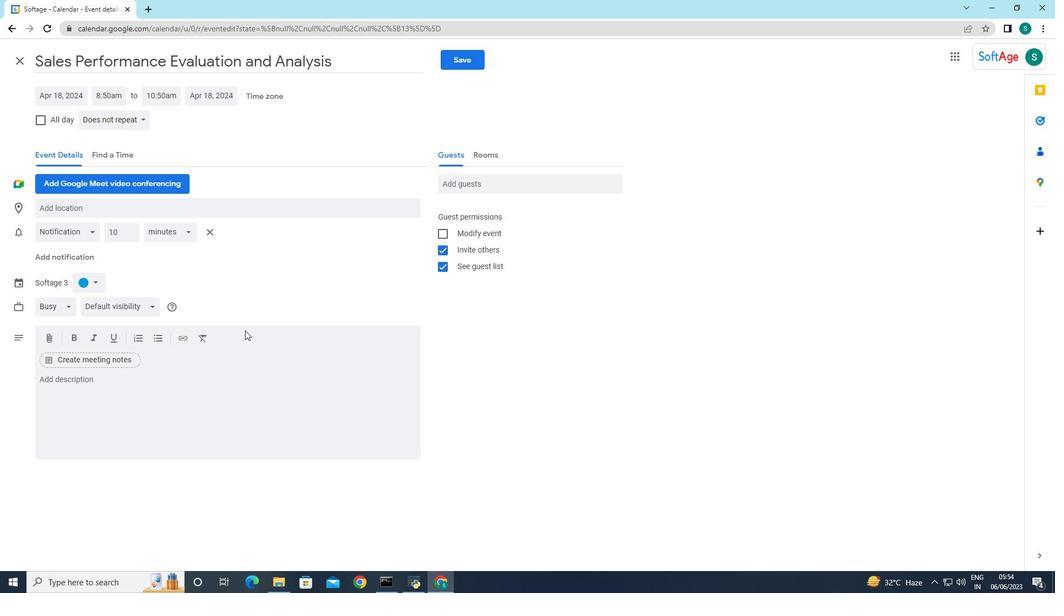 
Action: Key pressed <Key.caps_lock>W<Key.caps_lock>elcome<Key.space>to<Key.space>or<Key.backspace>ur<Key.space><Key.caps_lock>T<Key.caps_lock>eam<Key.space><Key.caps_lock>C<Key.caps_lock>ollabotation<Key.backspace><Key.backspace><Key.backspace><Key.backspace><Key.backspace><Key.backspace><Key.backspace><Key.backspace>bota<Key.backspace><Key.backspace>ration<Key.space><Key.caps_lock>T<Key.caps_lock>rainin<Key.space><Key.backspace>g<Key.space><Key.caps_lock>S<Key.caps_lock>ession,<Key.space>an<Key.space>interactive<Key.space>and<Key.space>engaging<Key.space>workshop<Key.space>designed<Key.space>to<Key.space>enhance<Key.space>teamwork,<Key.space>foster<Key.space>effective<Key.space>communication,<Key.space>and<Key.space>optimize<Key.space>collaboration<Key.space>within<Key.space>your<Key.space>organo<Key.backspace>ization.<Key.space><Key.caps_lock>T<Key.caps_lock>his<Key.space>traiining<Key.space>se<Key.backspace><Key.backspace><Key.backspace><Key.backspace><Key.backspace><Key.backspace><Key.backspace><Key.backspace>ning<Key.space>session<Key.space>aims<Key.space>to<Key.space>w<Key.backspace>equip<Key.space>participants<Key.space>with<Key.space>the<Key.space>knowledge,<Key.space>skills,<Key.space>and<Key.space>strategies<Key.space>necessary<Key.space>to<Key.space>create<Key.space>a<Key.space>collaborative<Key.space>work<Key.space>anvironment<Key.space>the<Key.backspace><Key.backspace><Key.backspace><Key.backspace><Key.backspace><Key.backspace><Key.backspace><Key.backspace><Key.backspace><Key.backspace><Key.backspace><Key.backspace><Key.backspace><Key.backspace>nvironment<Key.space>th
Screenshot: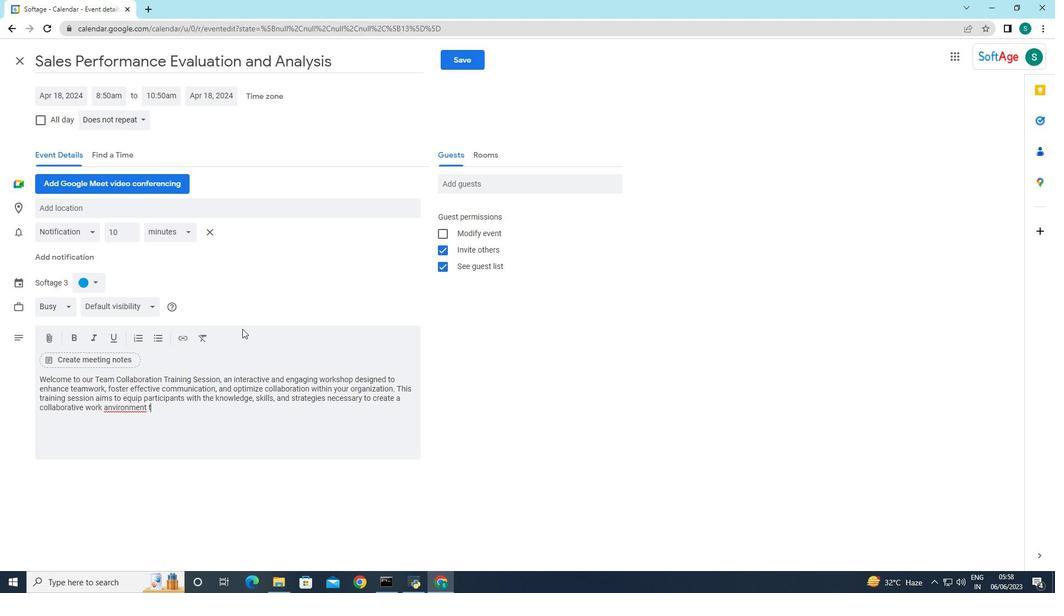 
Action: Mouse moved to (124, 410)
Screenshot: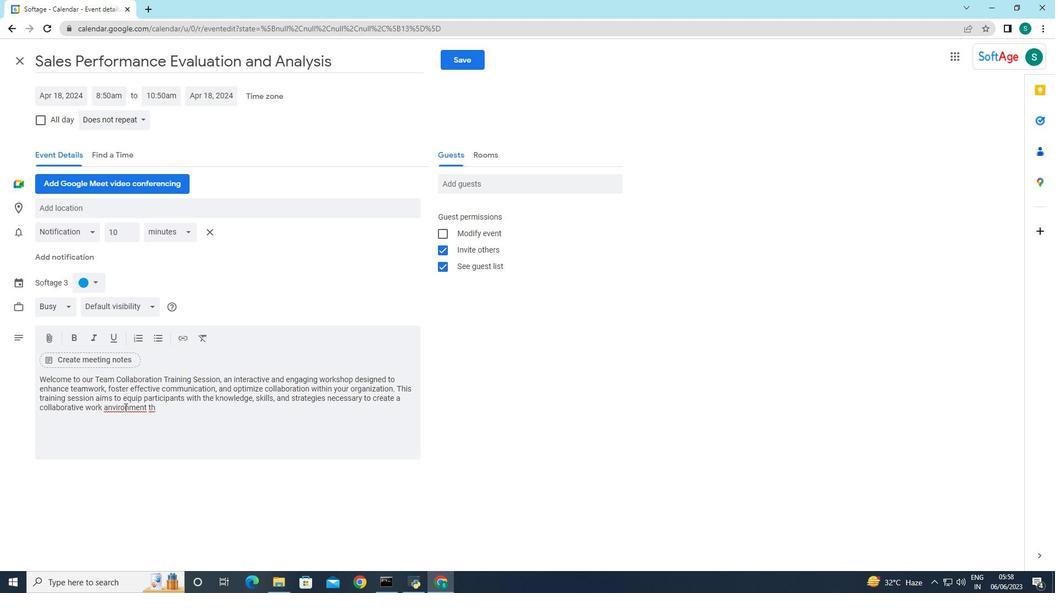 
Action: Mouse pressed right at (124, 410)
Screenshot: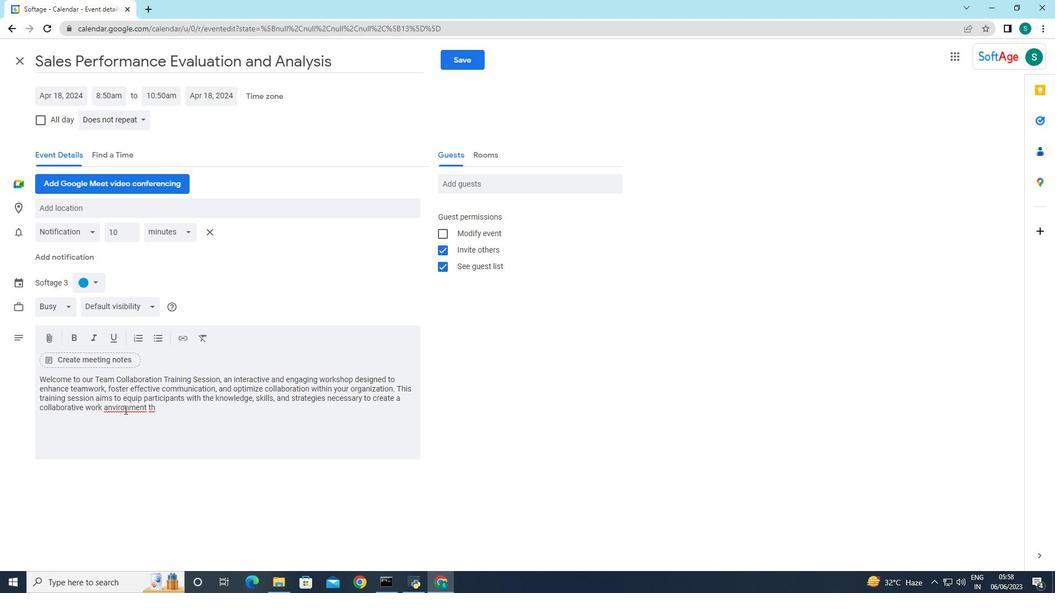 
Action: Mouse moved to (159, 265)
Screenshot: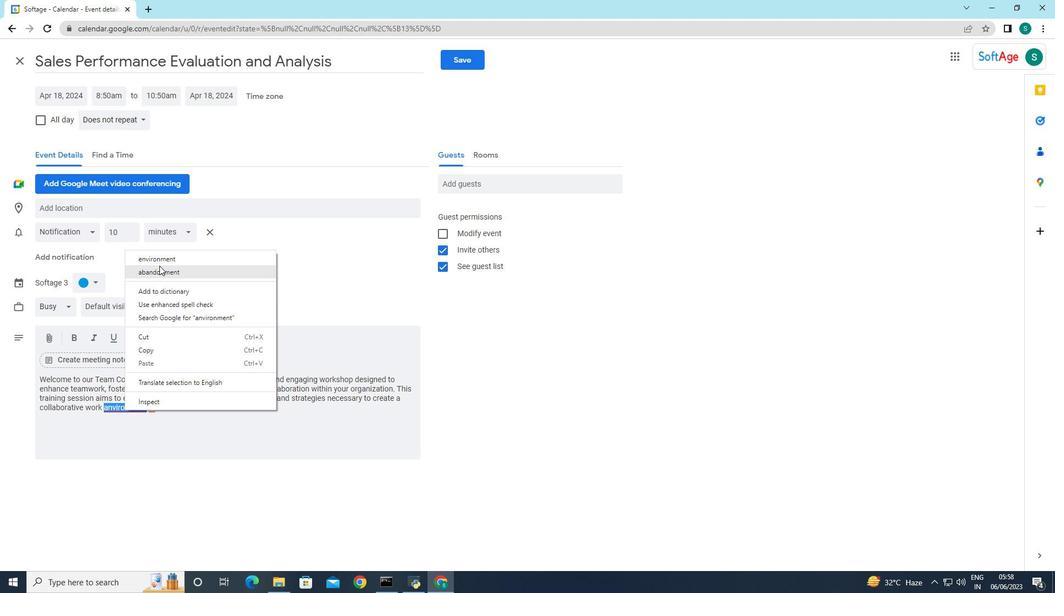 
Action: Mouse pressed left at (159, 265)
Screenshot: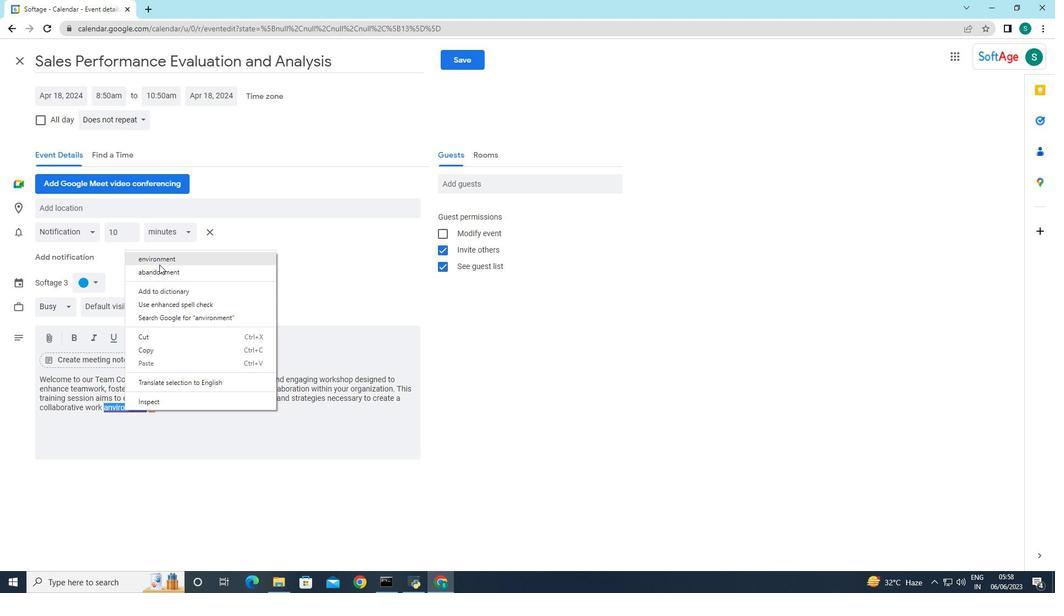 
Action: Mouse moved to (166, 406)
Screenshot: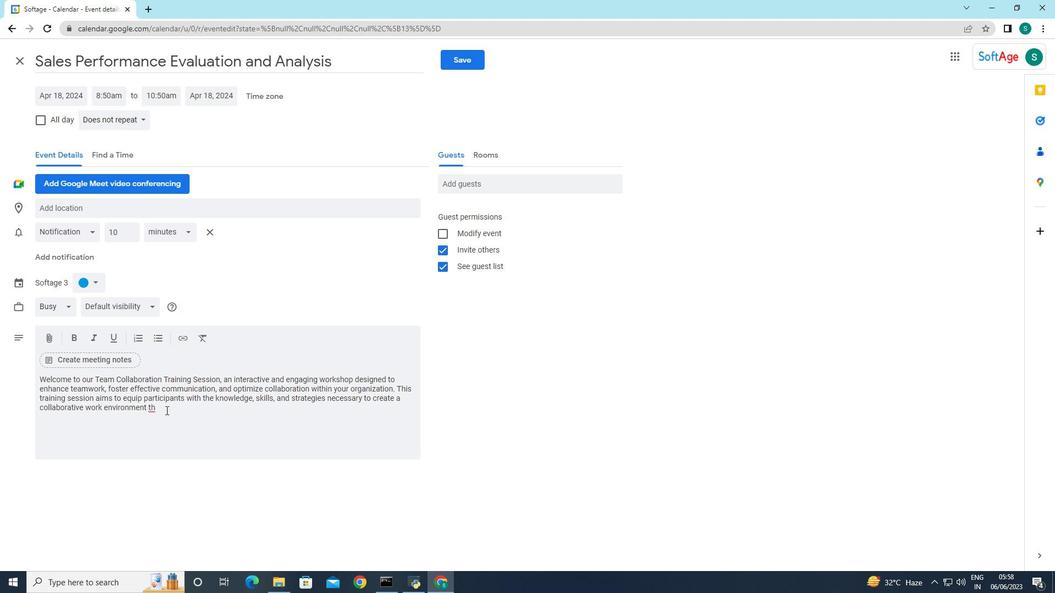
Action: Mouse pressed left at (166, 406)
Screenshot: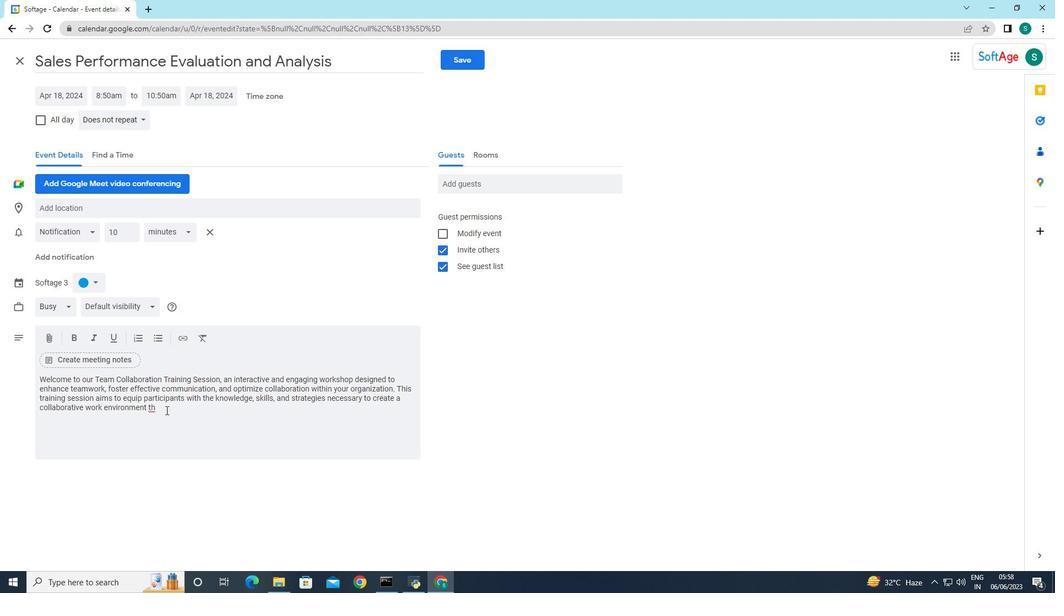 
Action: Key pressed ata<Key.space><Key.backspace><Key.backspace><Key.space>drives<Key.space>innovation,<Key.space>productivity<Key.space><Key.backspace>,<Key.space>and<Key.space>overalll<Key.space><Key.backspace><Key.backspace><Key.space>team<Key.space>success,<Key.backspace>.
Screenshot: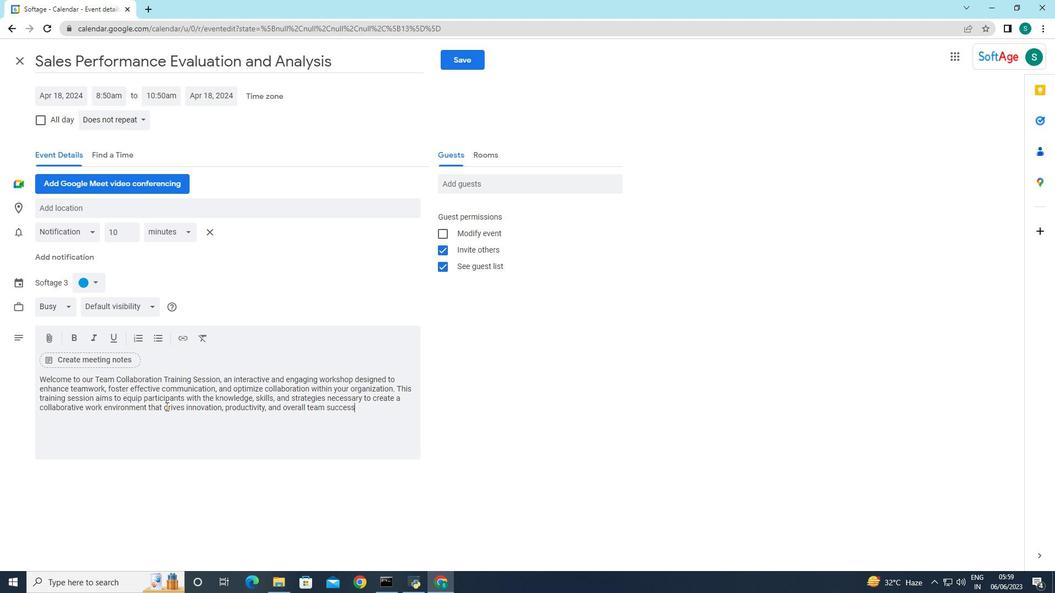 
Action: Mouse moved to (86, 282)
Screenshot: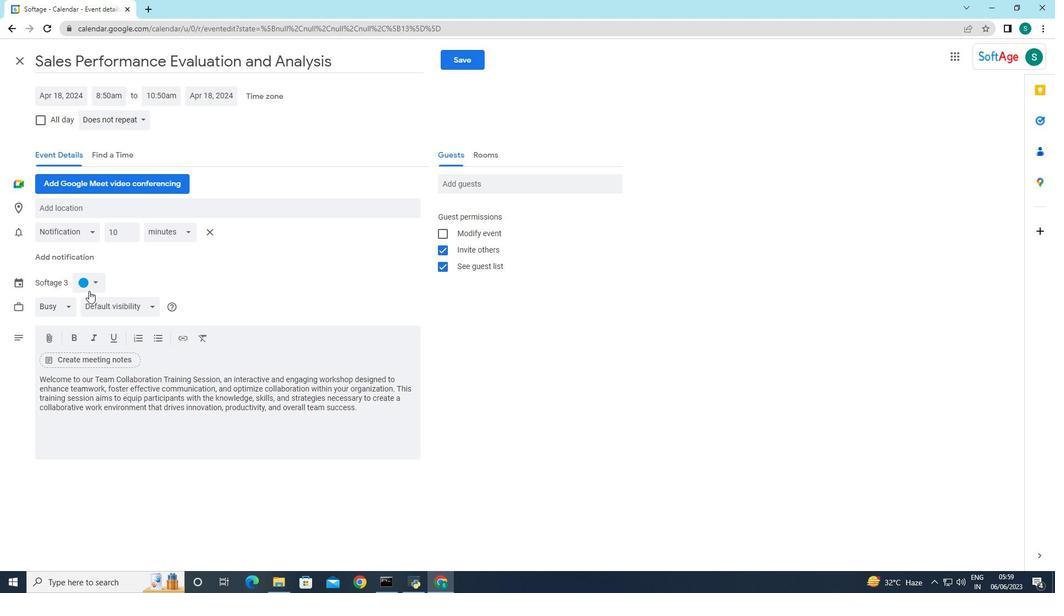
Action: Mouse pressed left at (86, 282)
Screenshot: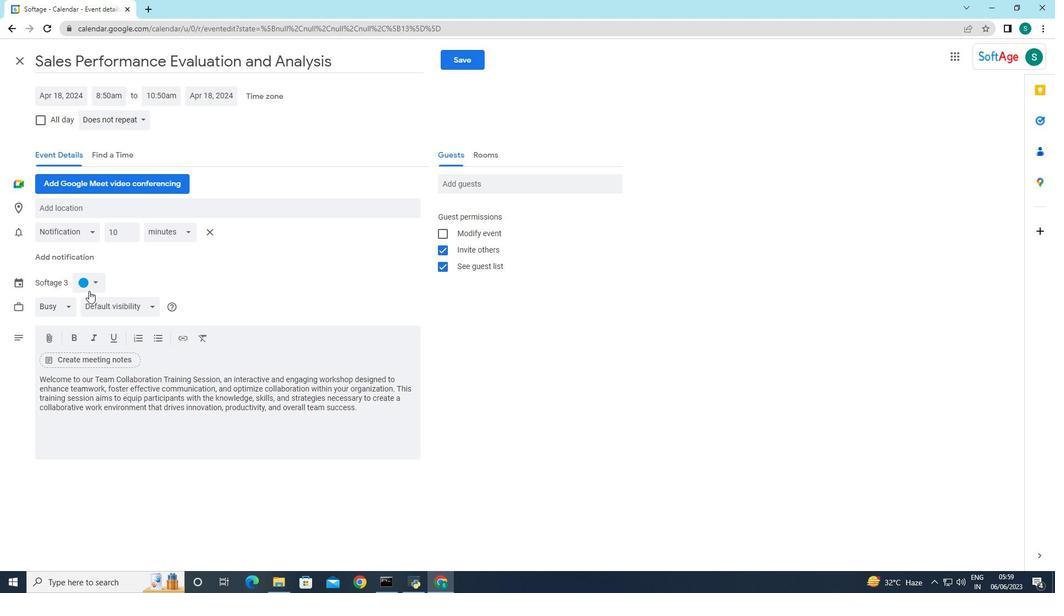 
Action: Mouse moved to (79, 299)
Screenshot: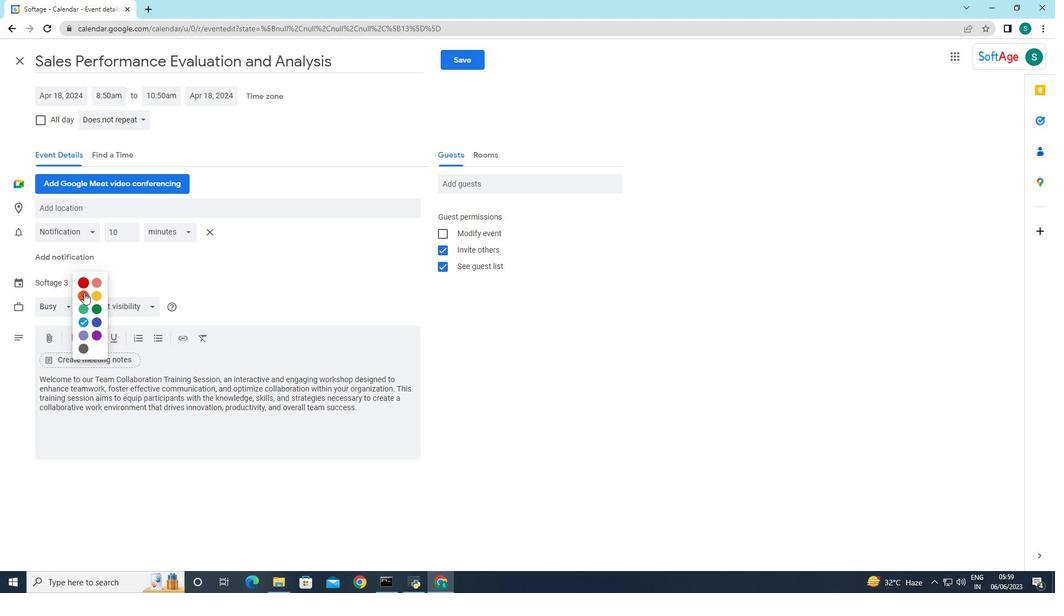 
Action: Mouse pressed left at (79, 299)
Screenshot: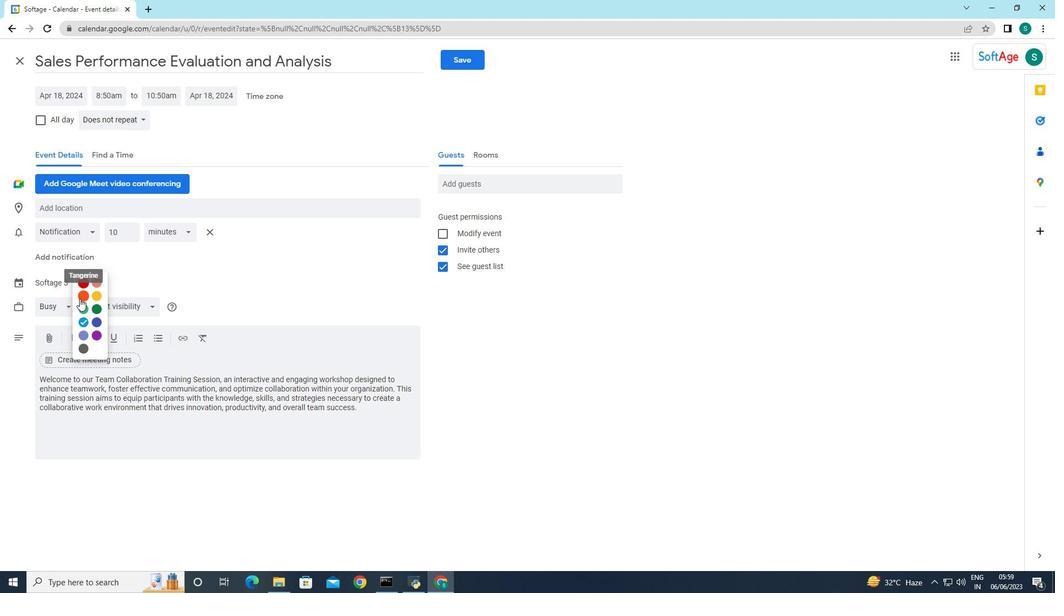 
Action: Mouse moved to (84, 201)
Screenshot: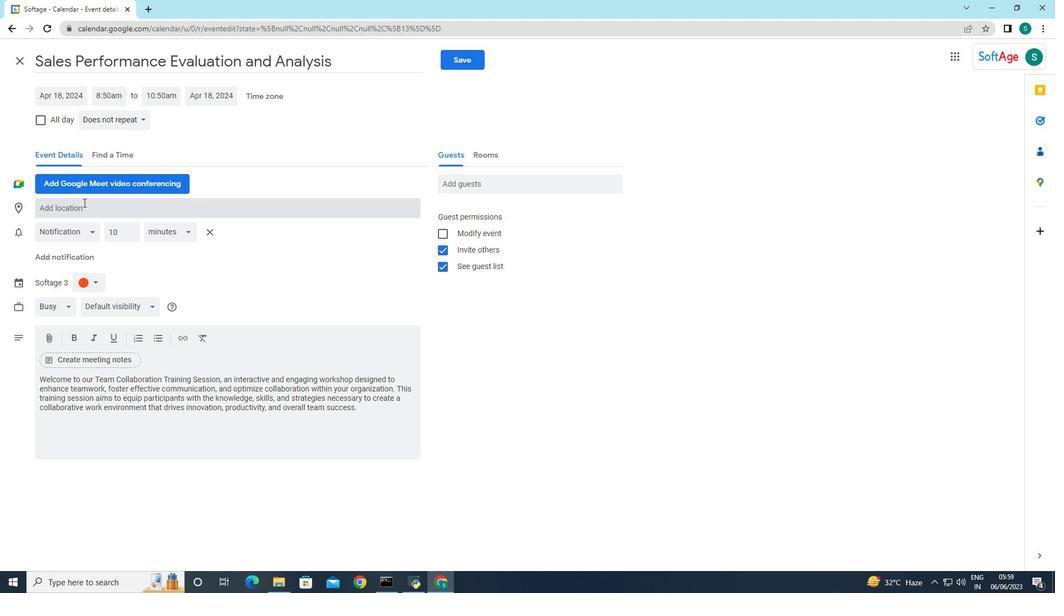 
Action: Mouse pressed left at (84, 201)
Screenshot: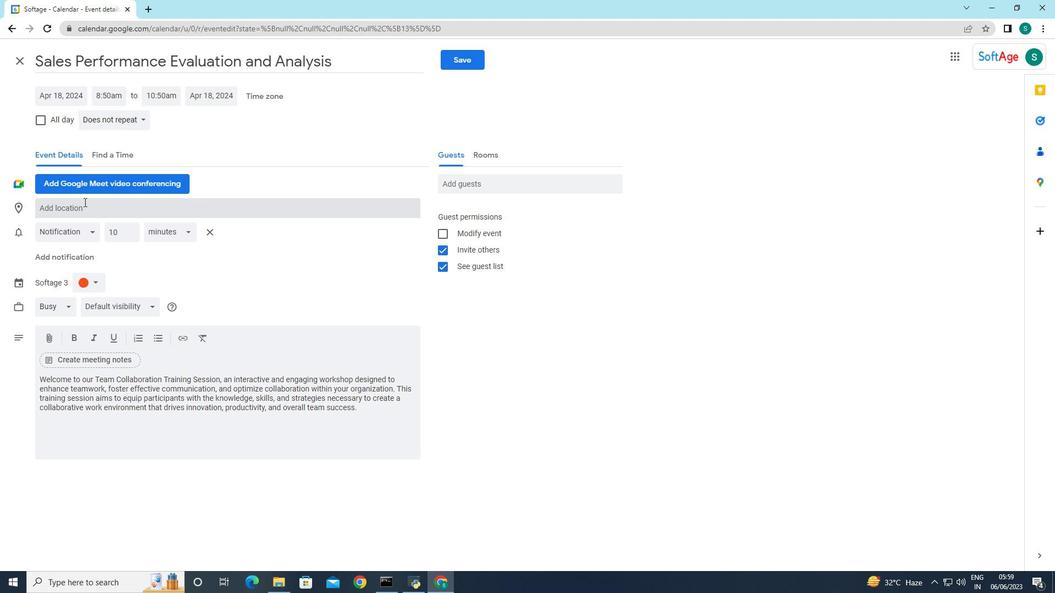 
Action: Key pressed <Key.shift>Dubai<Key.space><Key.shift>USA<Key.backspace><Key.shift>E
Screenshot: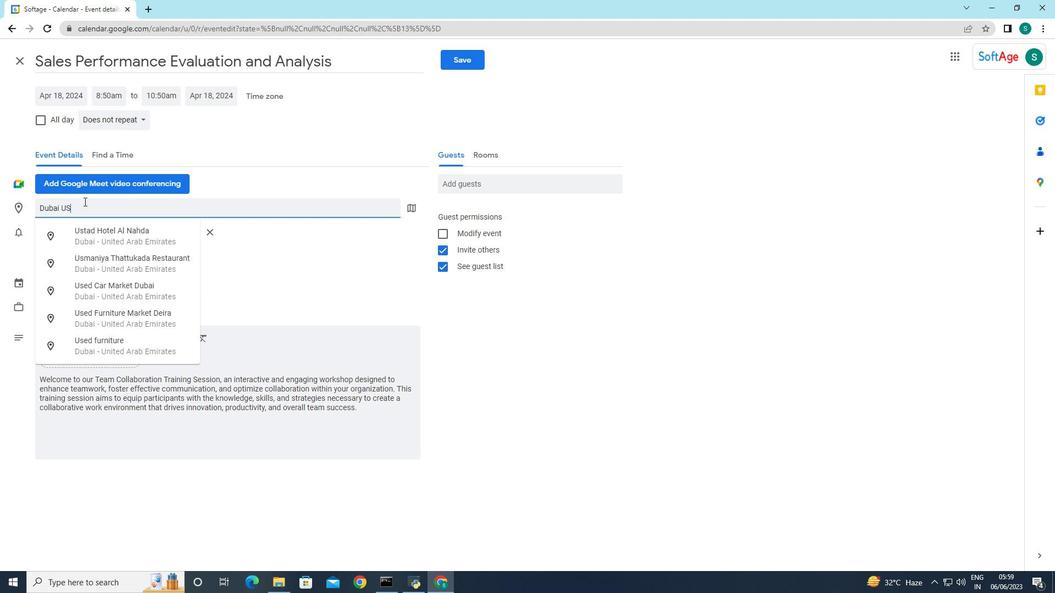 
Action: Mouse moved to (273, 275)
Screenshot: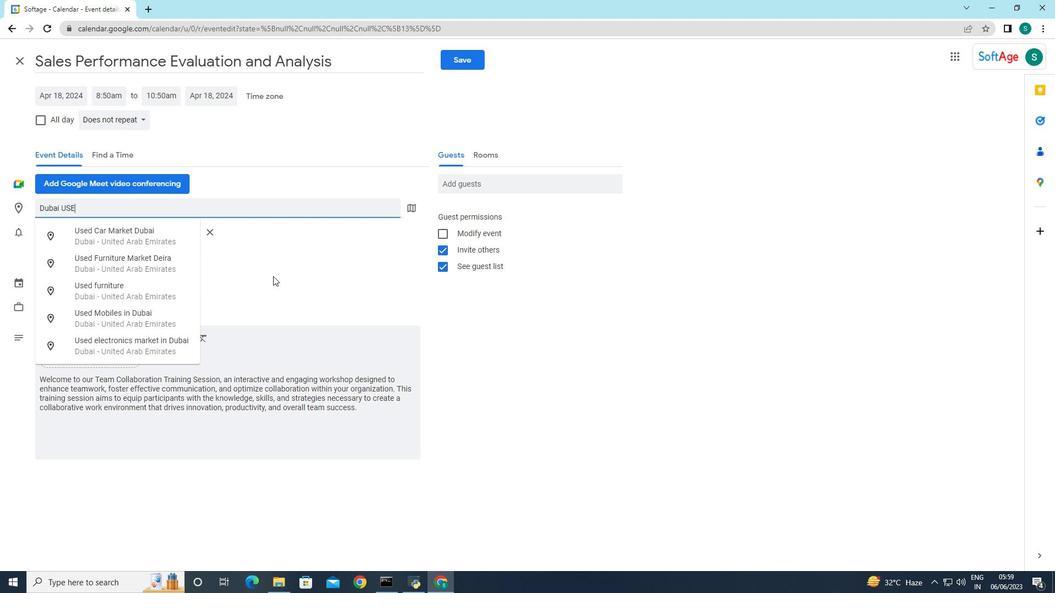 
Action: Mouse pressed left at (273, 275)
Screenshot: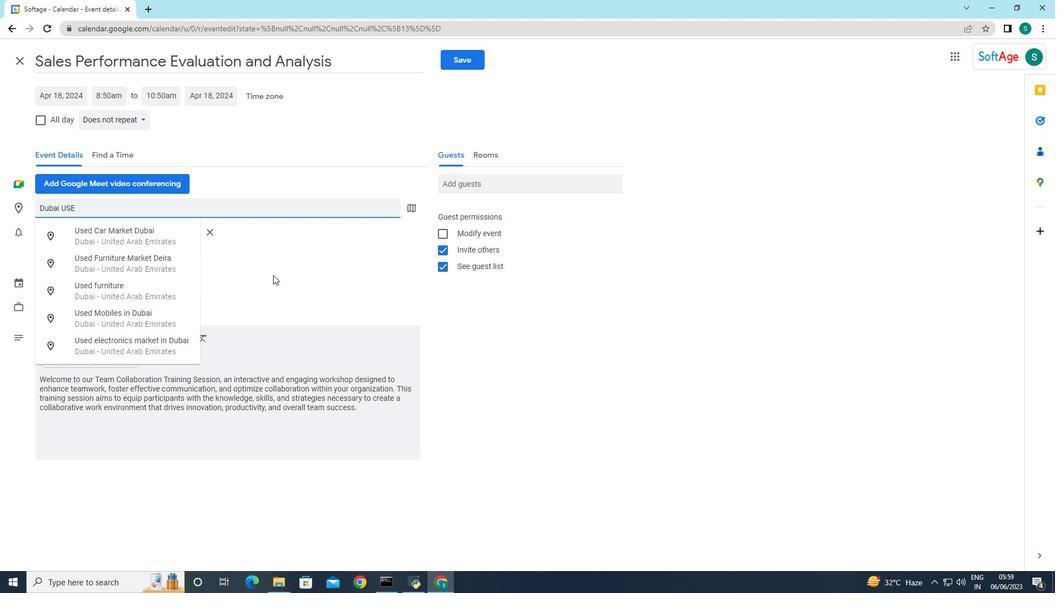 
Action: Mouse moved to (505, 186)
Screenshot: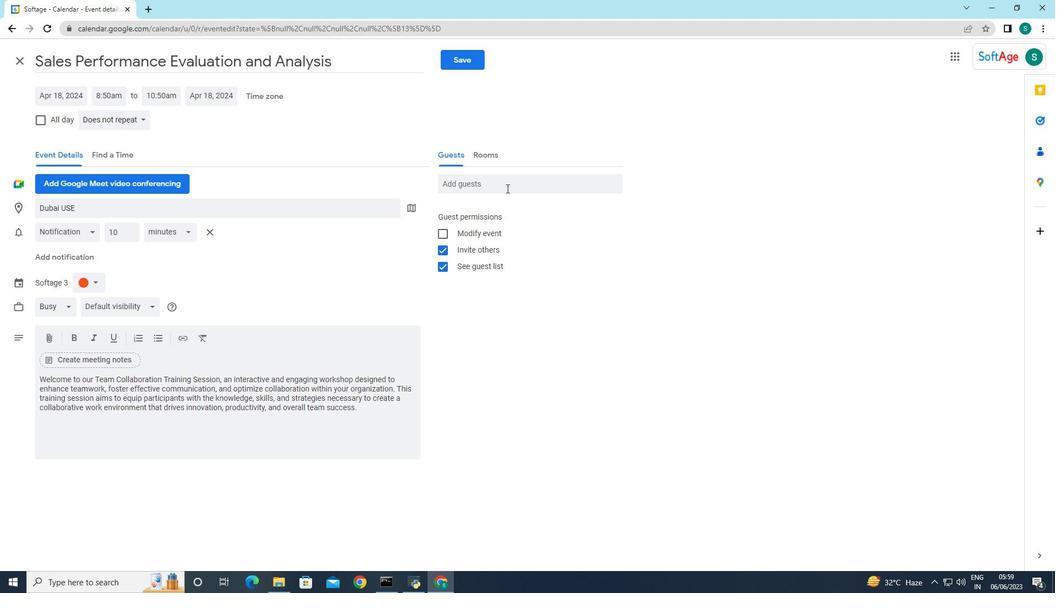 
Action: Mouse pressed left at (505, 186)
Screenshot: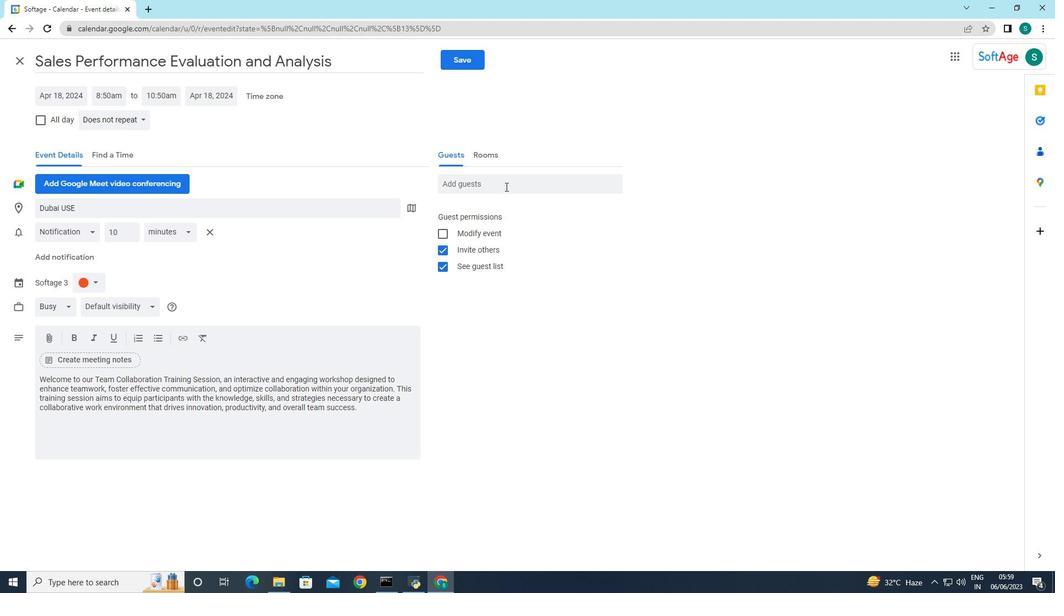 
Action: Key pressed softage.10<Key.backspace><Key.backspace>8<Key.backspace>9
Screenshot: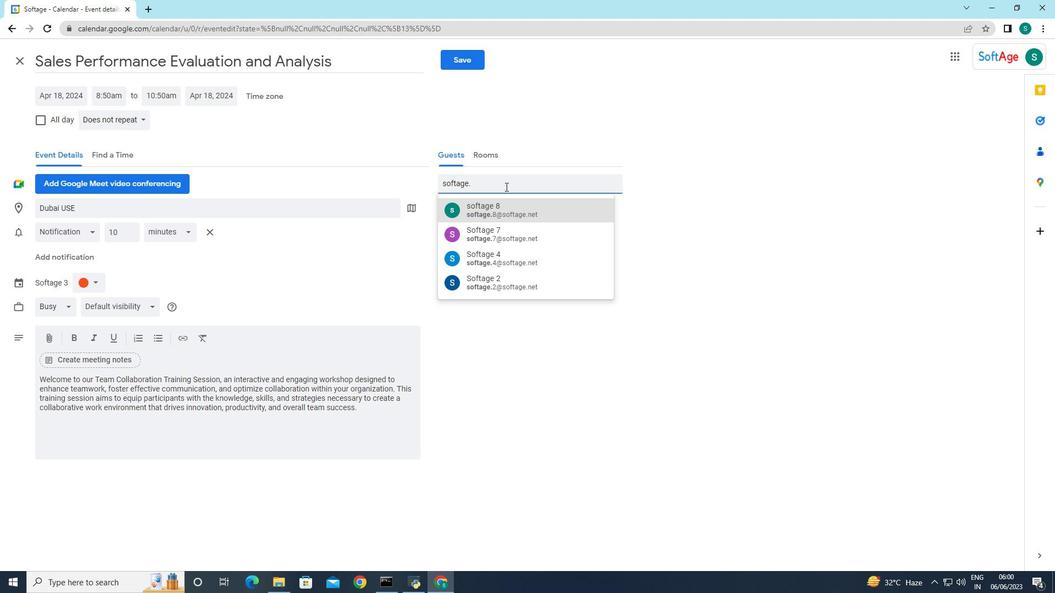 
Action: Mouse moved to (538, 202)
Screenshot: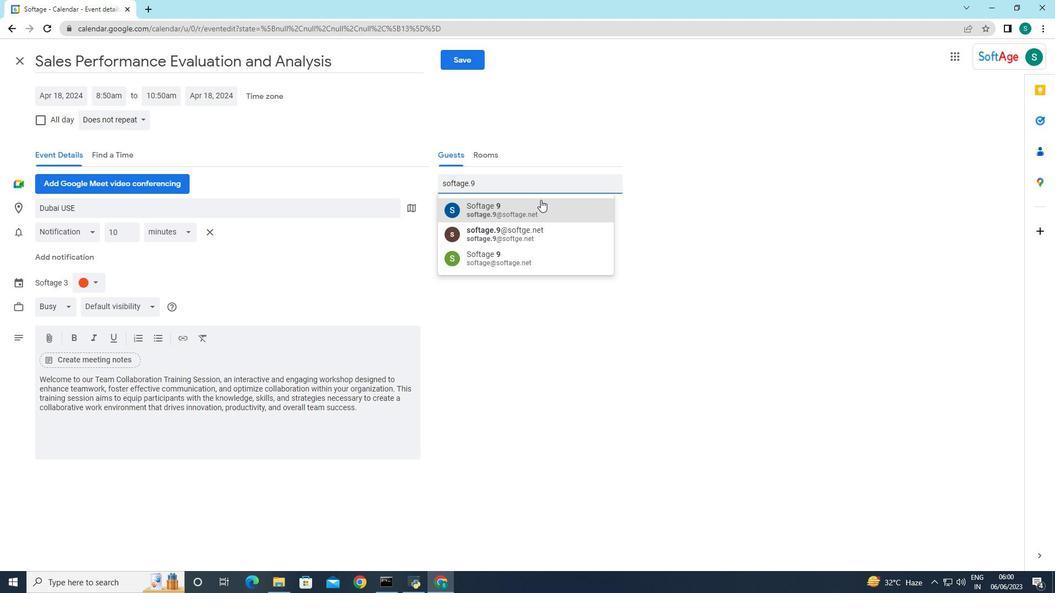 
Action: Mouse pressed left at (538, 202)
Screenshot: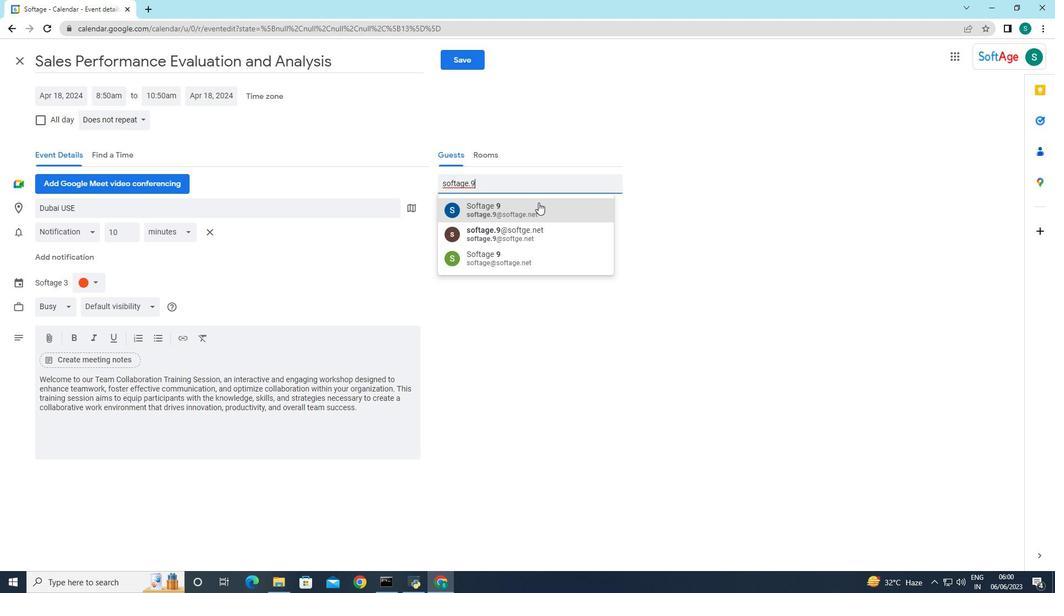 
Action: Mouse moved to (531, 188)
Screenshot: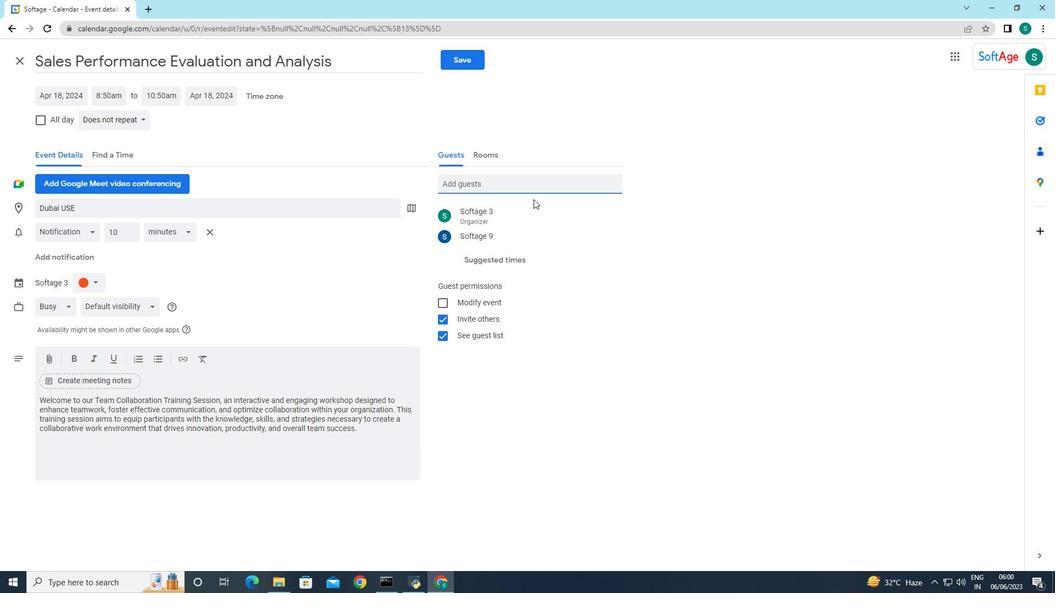 
Action: Mouse pressed left at (531, 188)
Screenshot: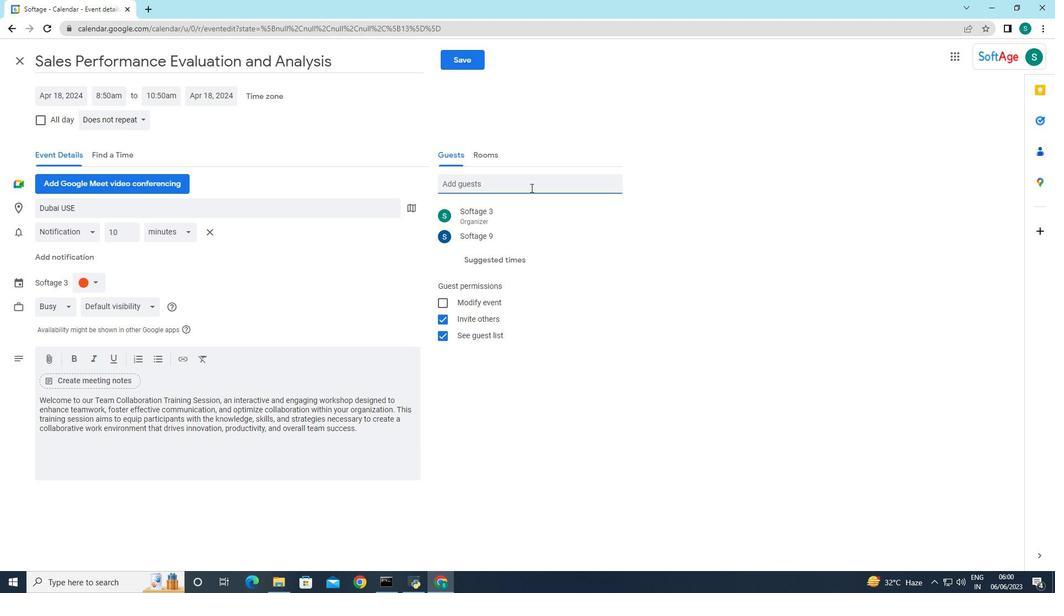 
Action: Key pressed <Key.shift>Softage.10
Screenshot: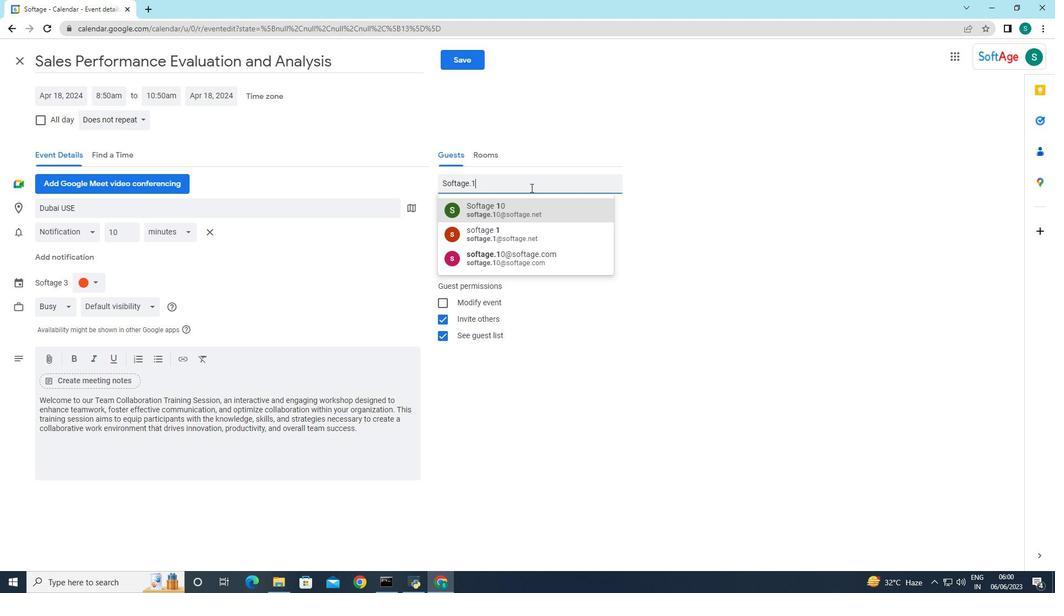 
Action: Mouse moved to (526, 202)
Screenshot: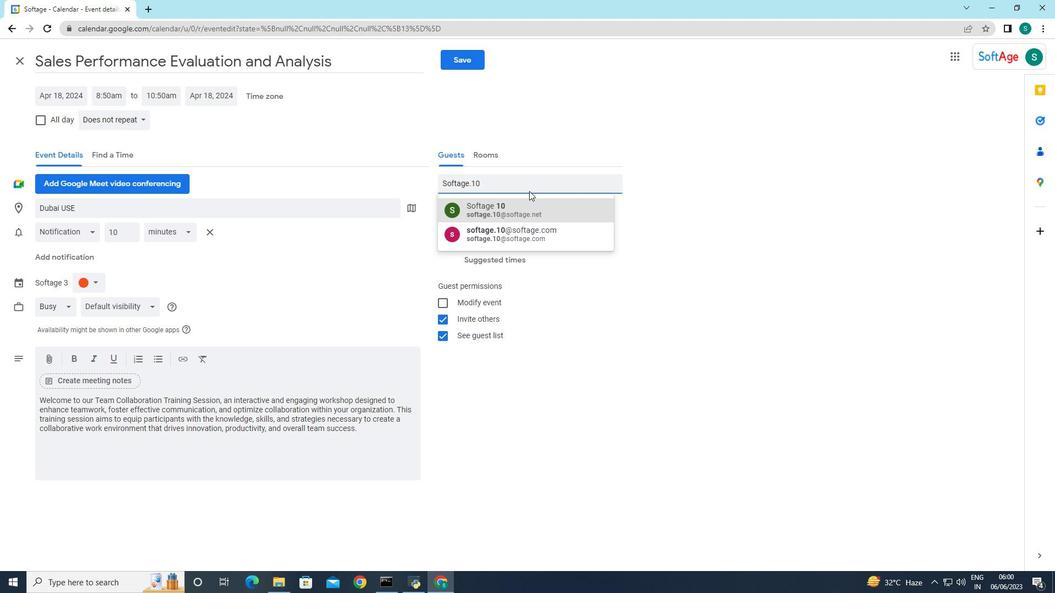 
Action: Mouse pressed left at (526, 202)
Screenshot: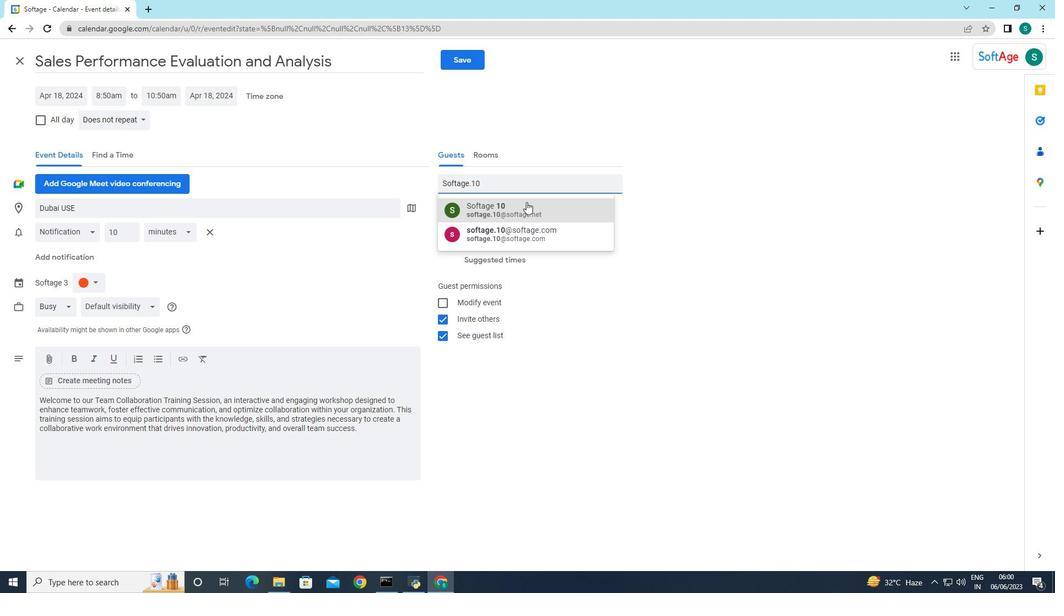 
Action: Mouse moved to (607, 217)
Screenshot: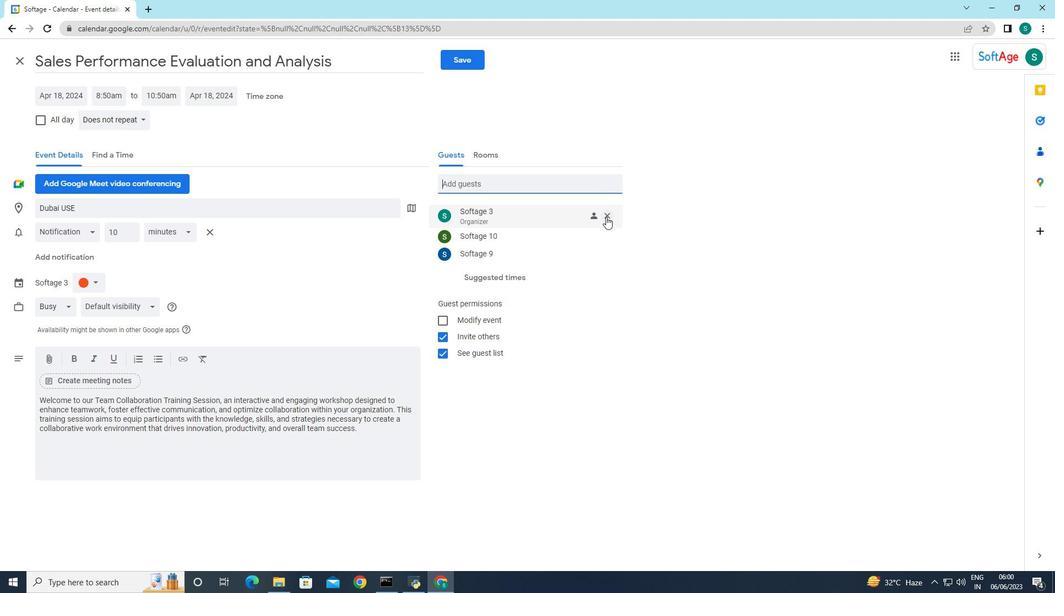 
Action: Mouse pressed left at (607, 217)
Screenshot: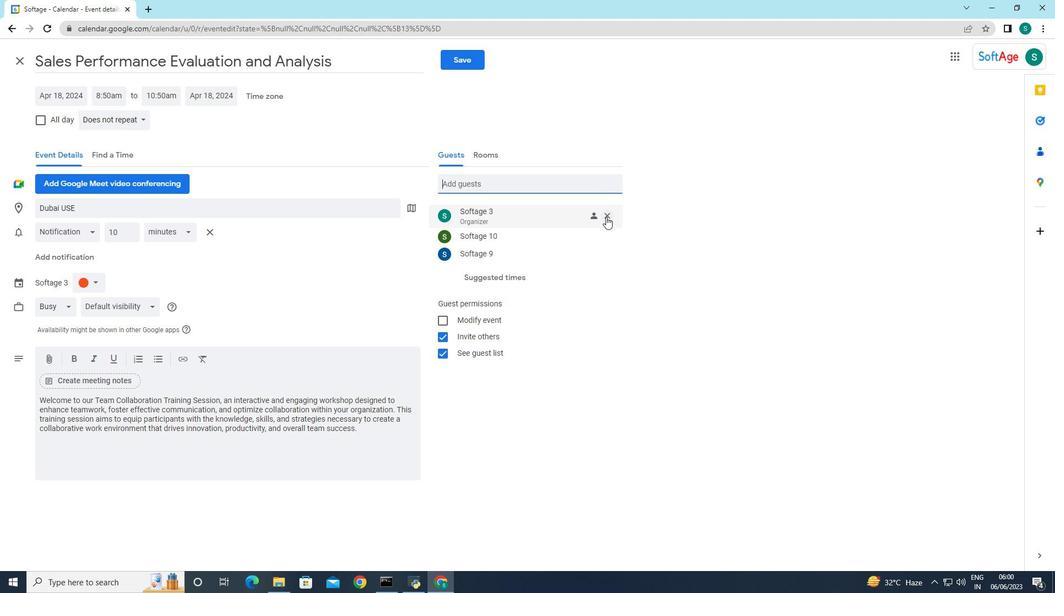 
Action: Mouse moved to (118, 116)
Screenshot: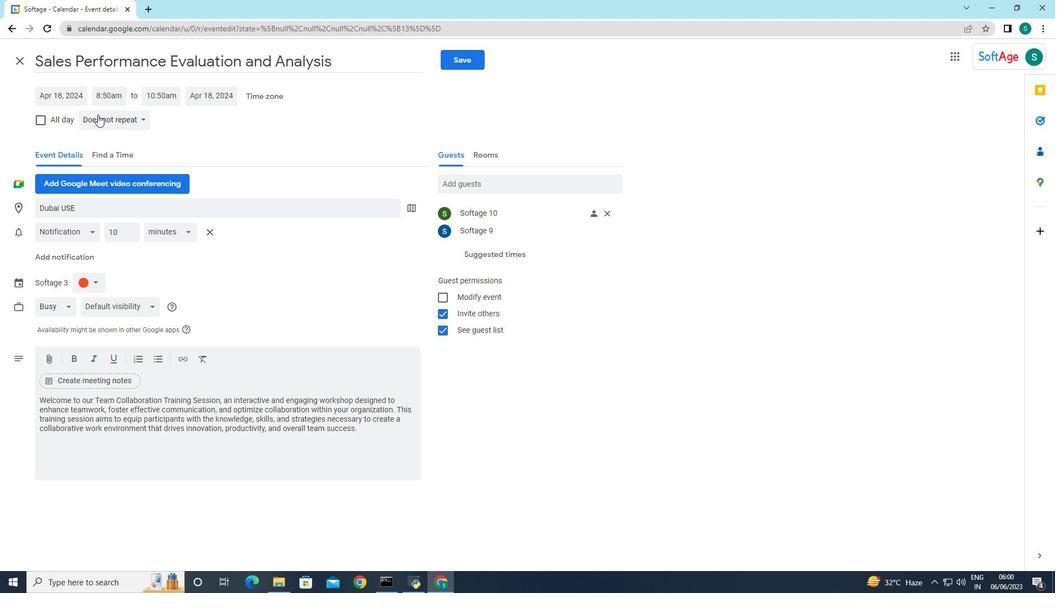 
Action: Mouse pressed left at (118, 116)
Screenshot: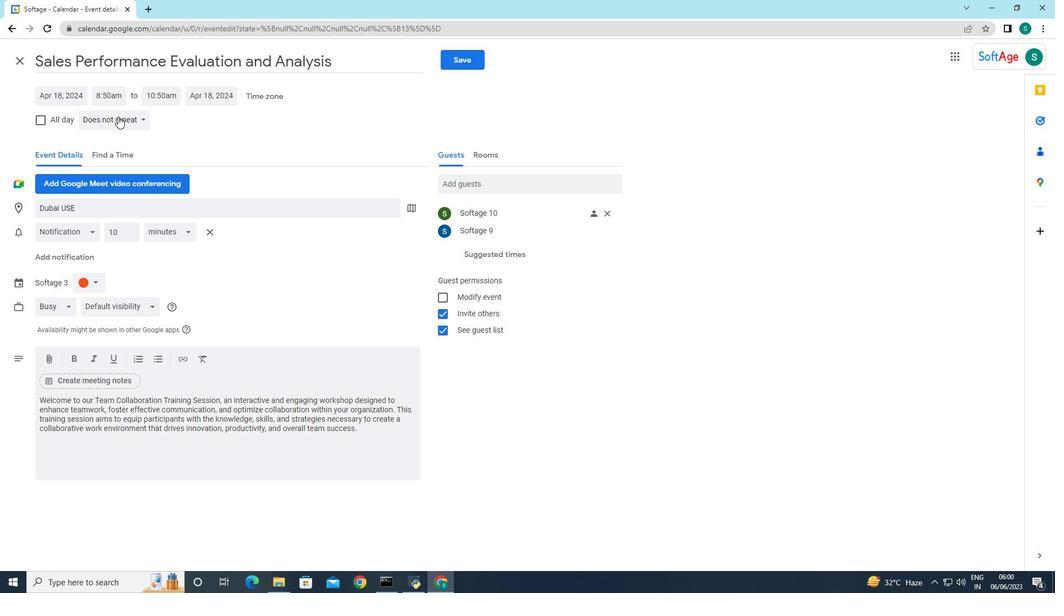 
Action: Mouse moved to (107, 140)
Screenshot: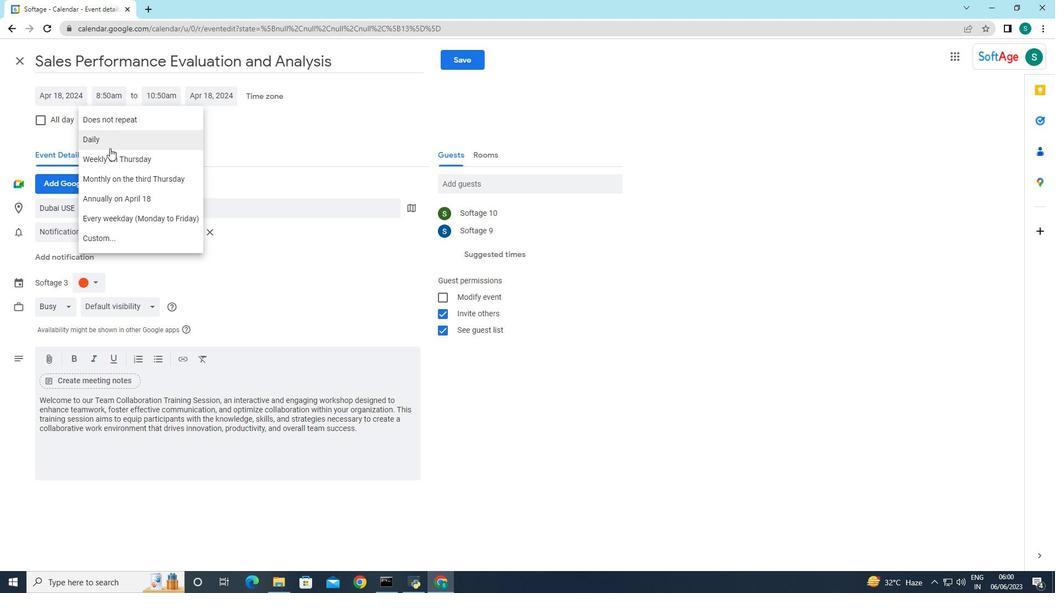 
Action: Mouse pressed left at (107, 140)
Screenshot: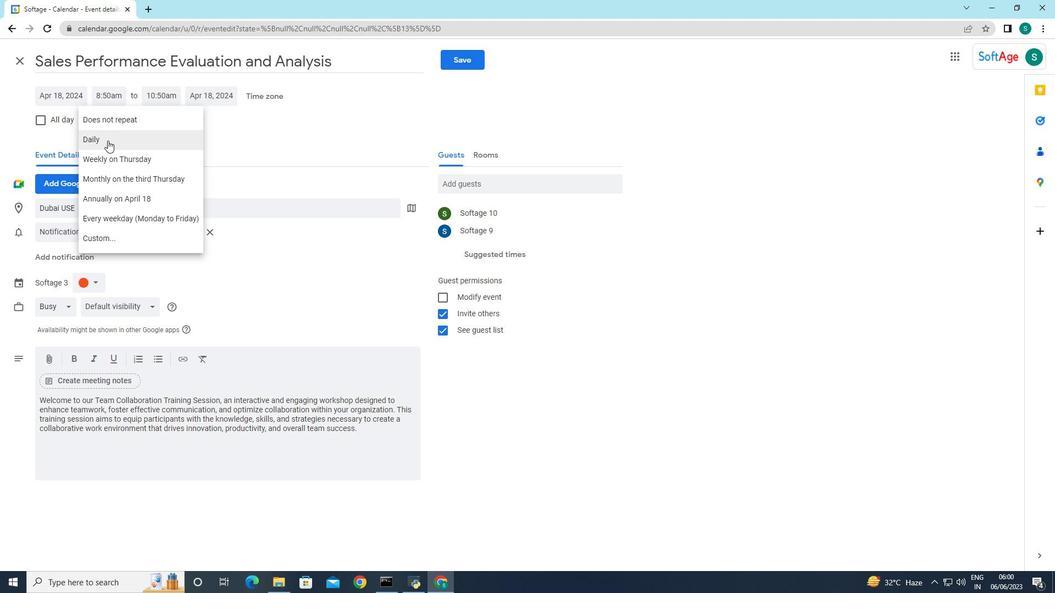 
Action: Mouse moved to (467, 62)
Screenshot: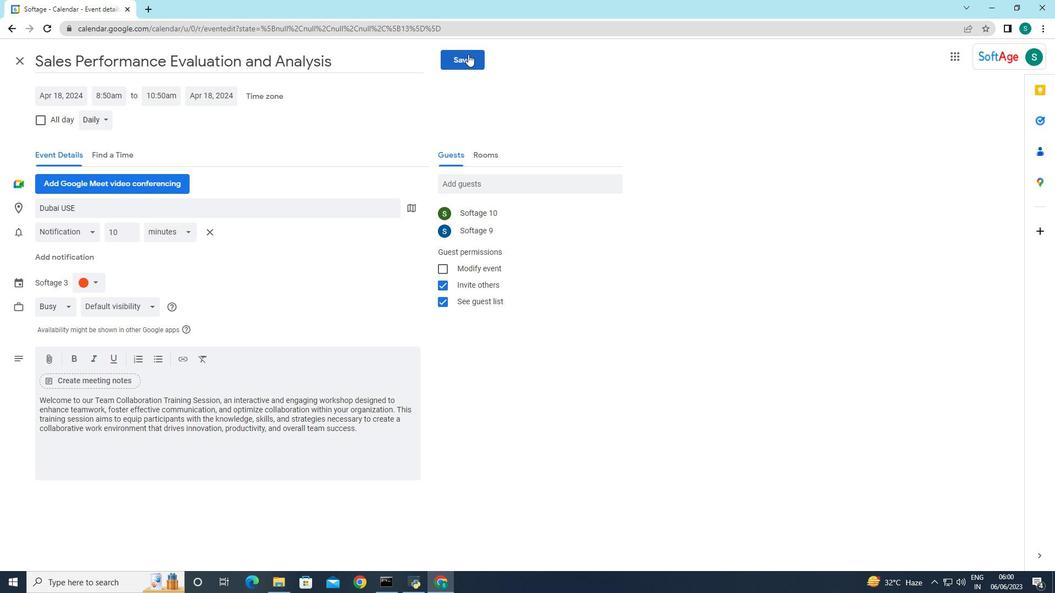 
Action: Mouse pressed left at (467, 62)
Screenshot: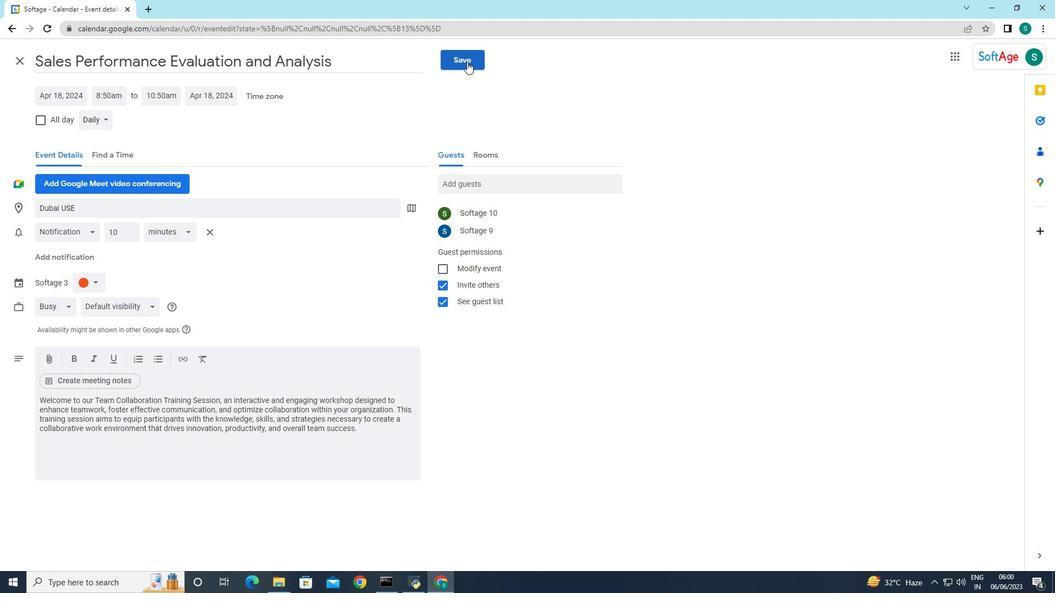 
Action: Mouse moved to (638, 337)
Screenshot: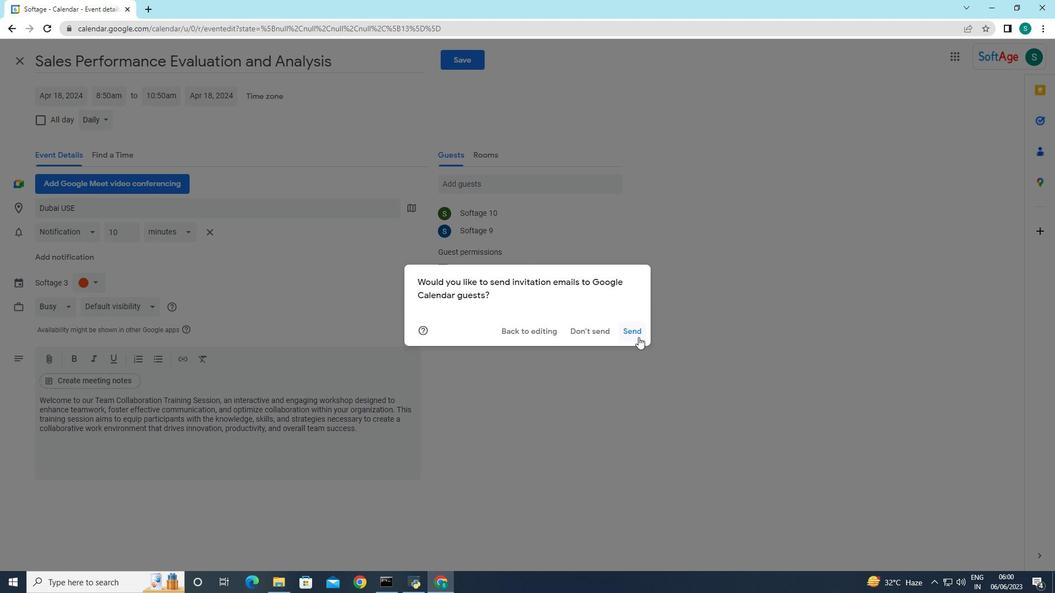 
Action: Mouse pressed left at (638, 337)
Screenshot: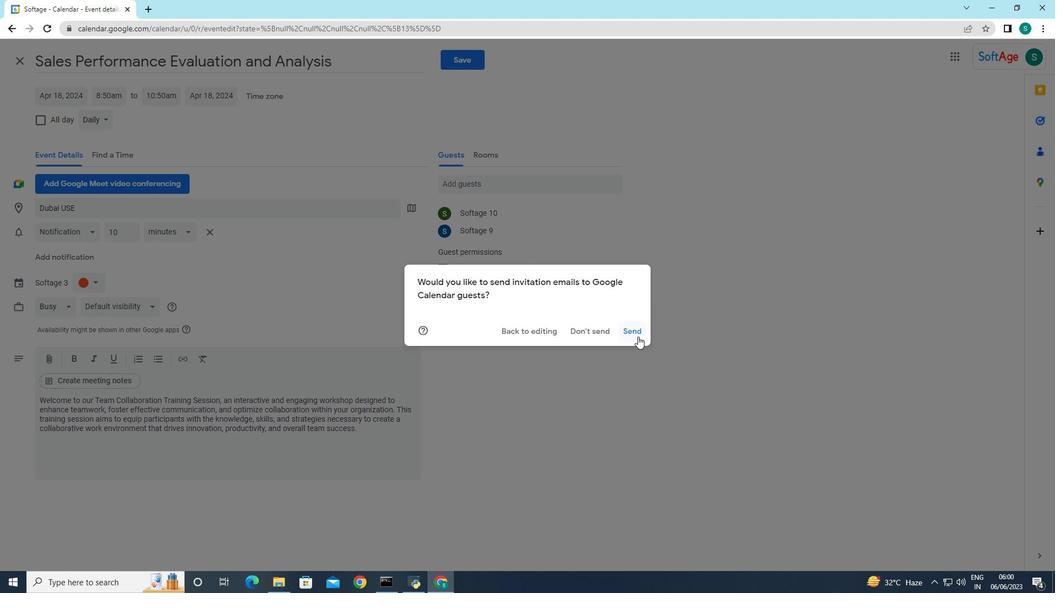 
Action: Mouse moved to (618, 427)
Screenshot: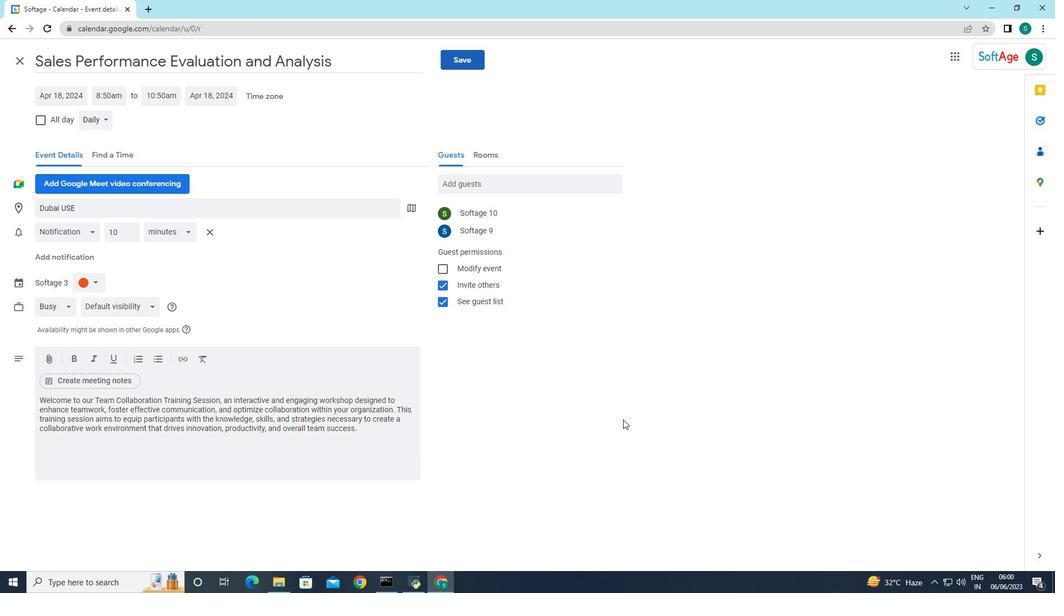 
